 Task: Search one way flight ticket for 1 adult, 5 children, 2 infants in seat and 1 infant on lap in first from Wrangell: Wrangell Airport (also See Wrangell Seaplane Base) to Gillette: Gillette Campbell County Airport on 5-1-2023. Choice of flights is Royal air maroc. Number of bags: 7 checked bags. Price is upto 87000. Outbound departure time preference is 0:00. Return departure time preference is 0:00.
Action: Mouse moved to (211, 170)
Screenshot: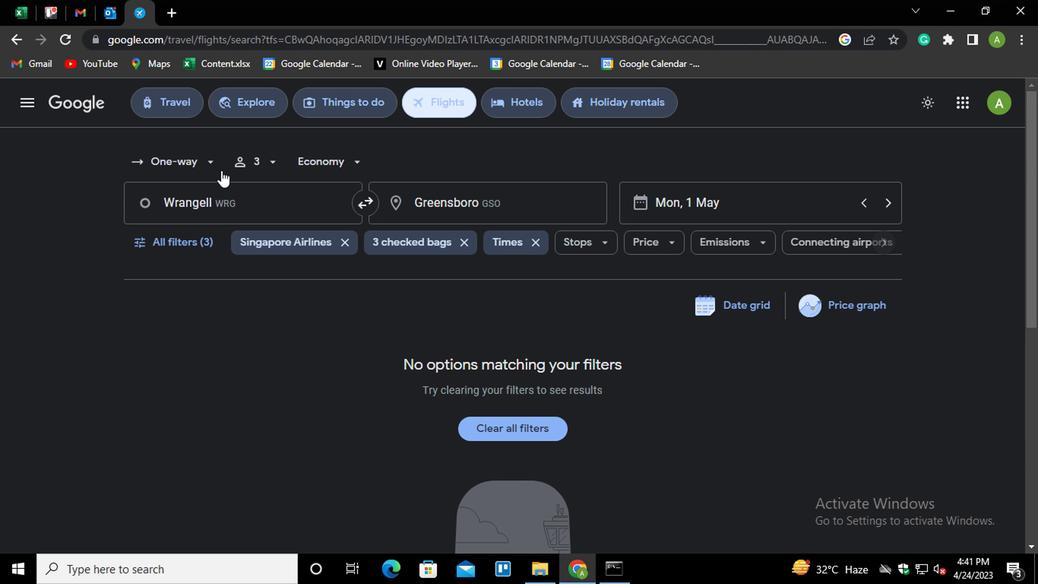
Action: Mouse pressed left at (211, 170)
Screenshot: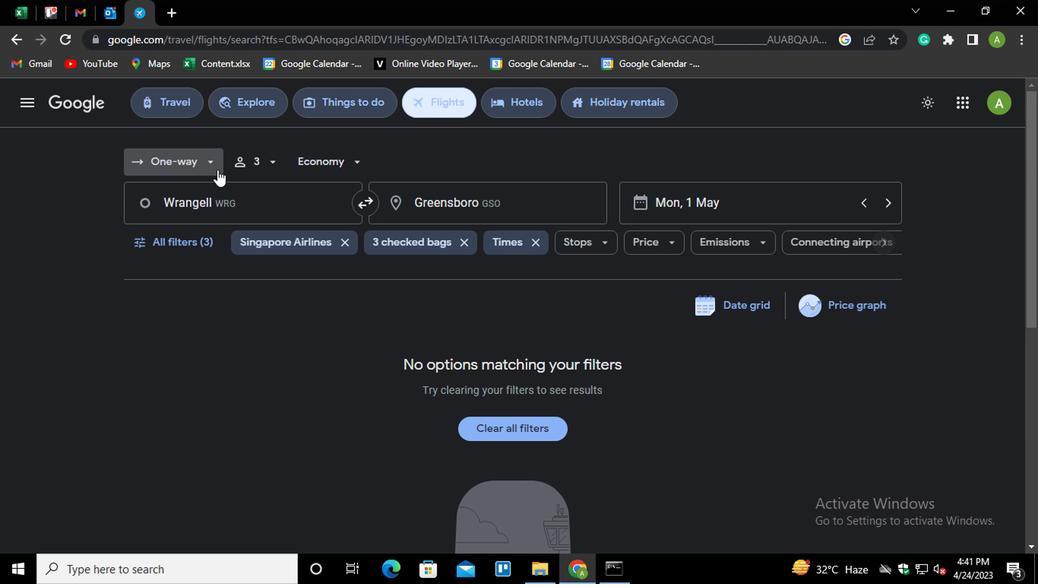 
Action: Mouse moved to (200, 224)
Screenshot: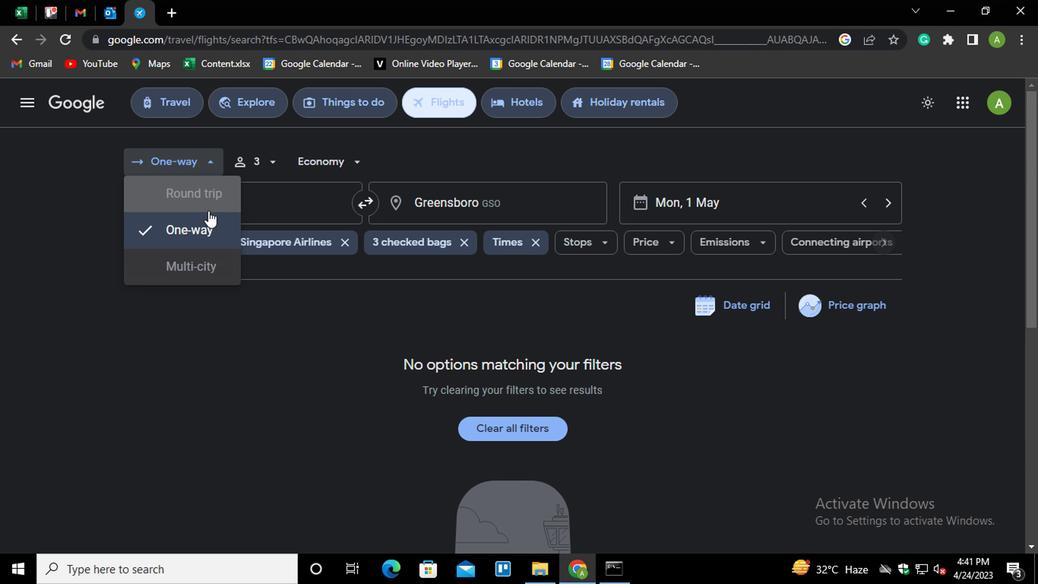 
Action: Mouse pressed left at (200, 224)
Screenshot: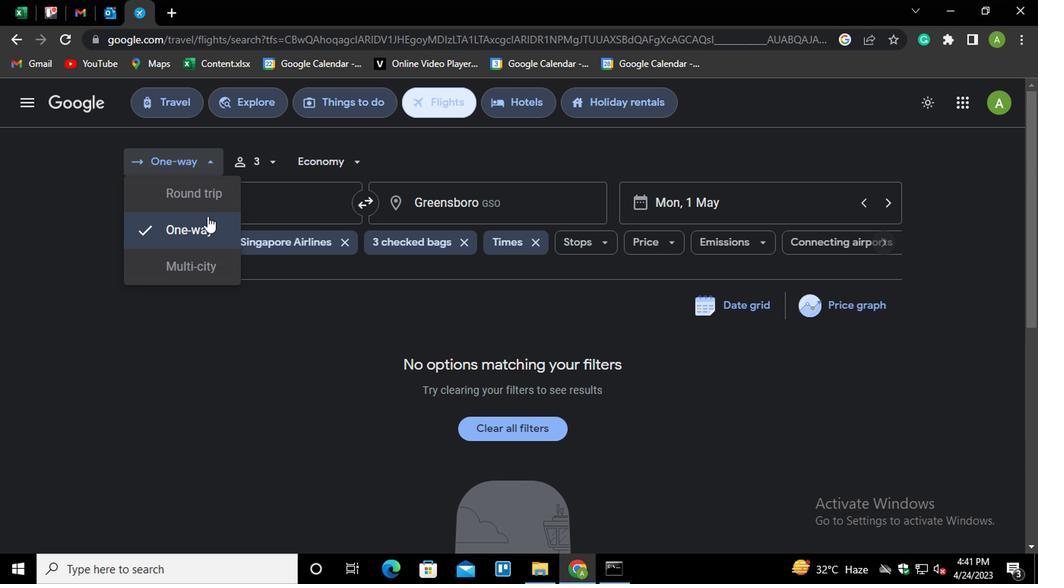
Action: Mouse moved to (245, 170)
Screenshot: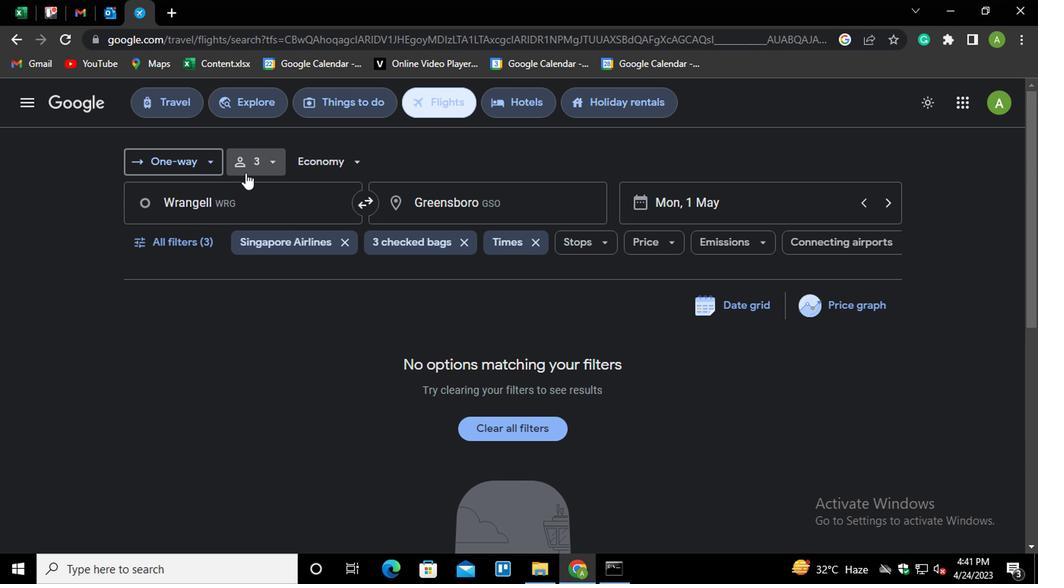 
Action: Mouse pressed left at (245, 170)
Screenshot: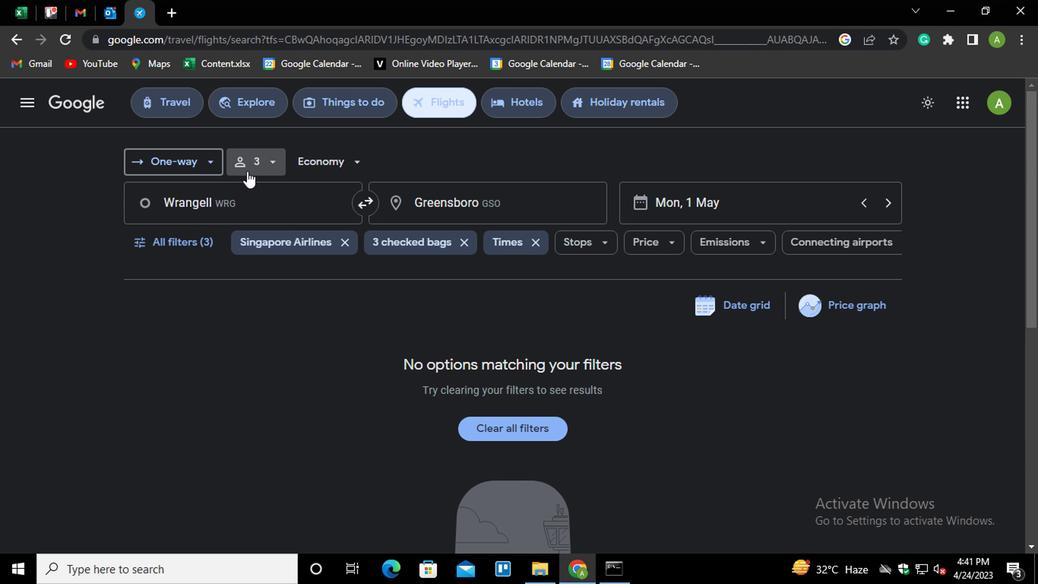 
Action: Mouse moved to (383, 237)
Screenshot: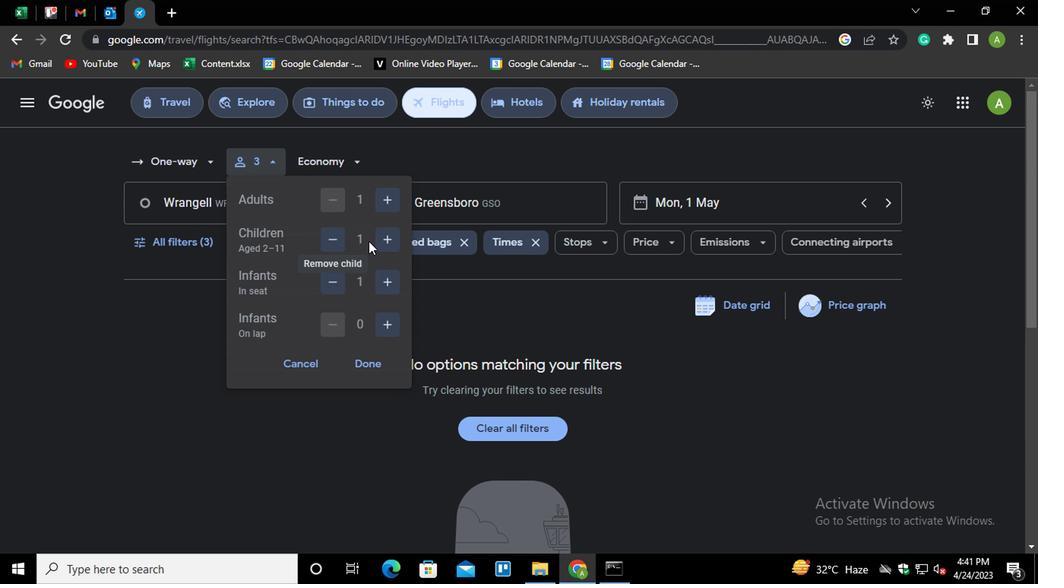 
Action: Mouse pressed left at (383, 237)
Screenshot: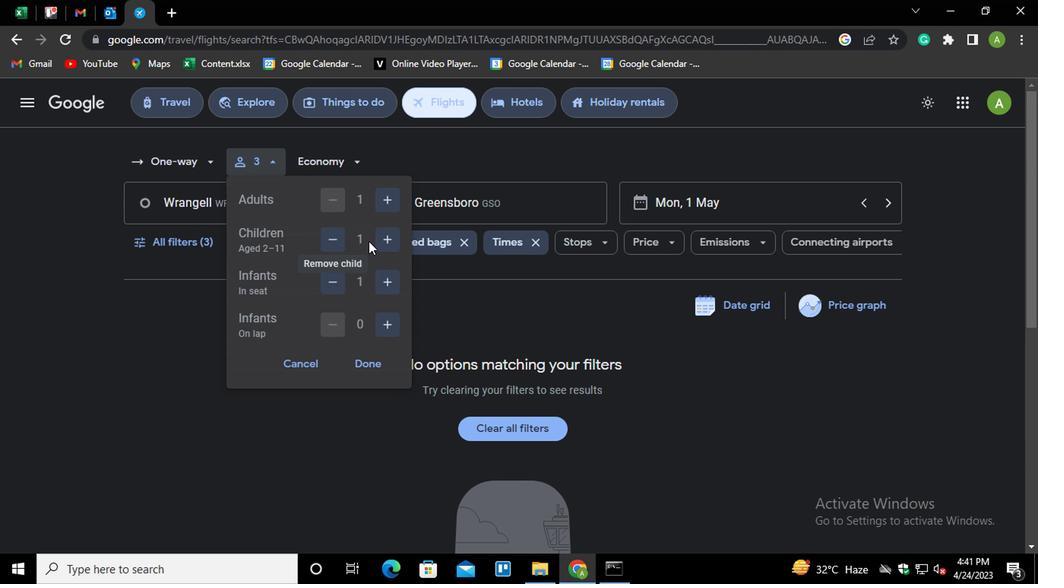 
Action: Mouse moved to (383, 237)
Screenshot: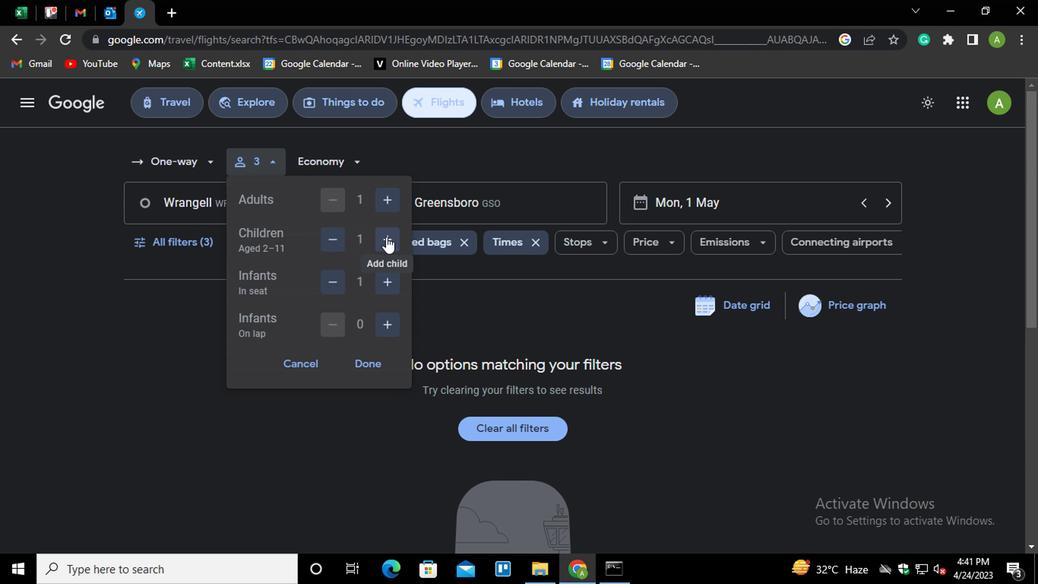 
Action: Mouse pressed left at (383, 237)
Screenshot: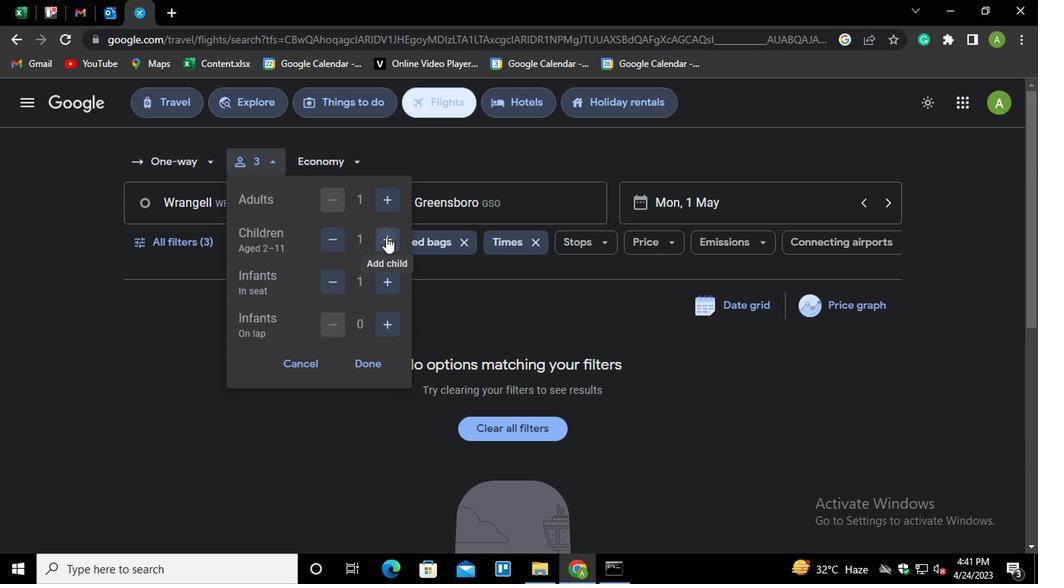 
Action: Mouse moved to (383, 238)
Screenshot: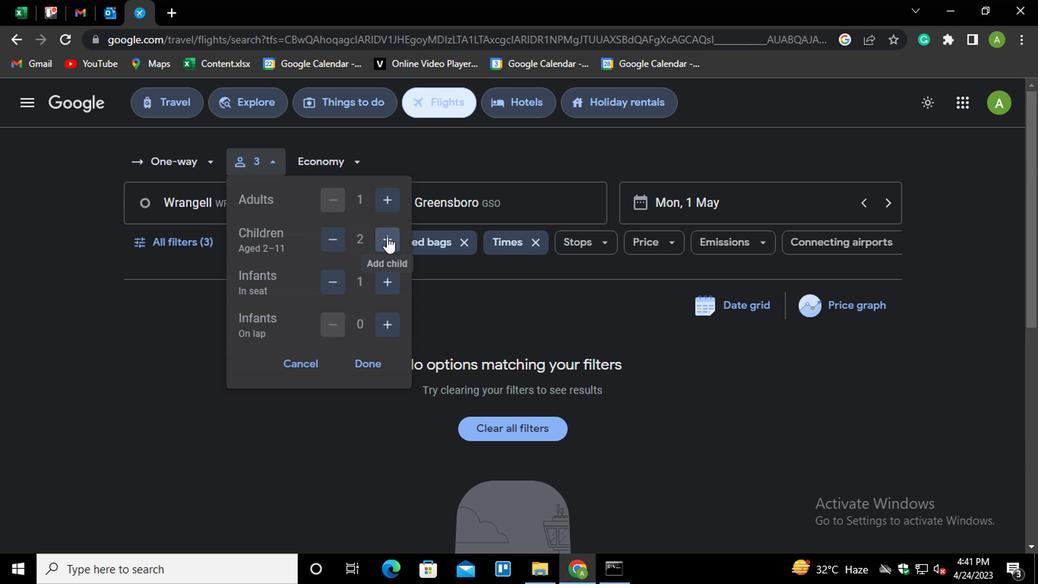 
Action: Mouse pressed left at (383, 238)
Screenshot: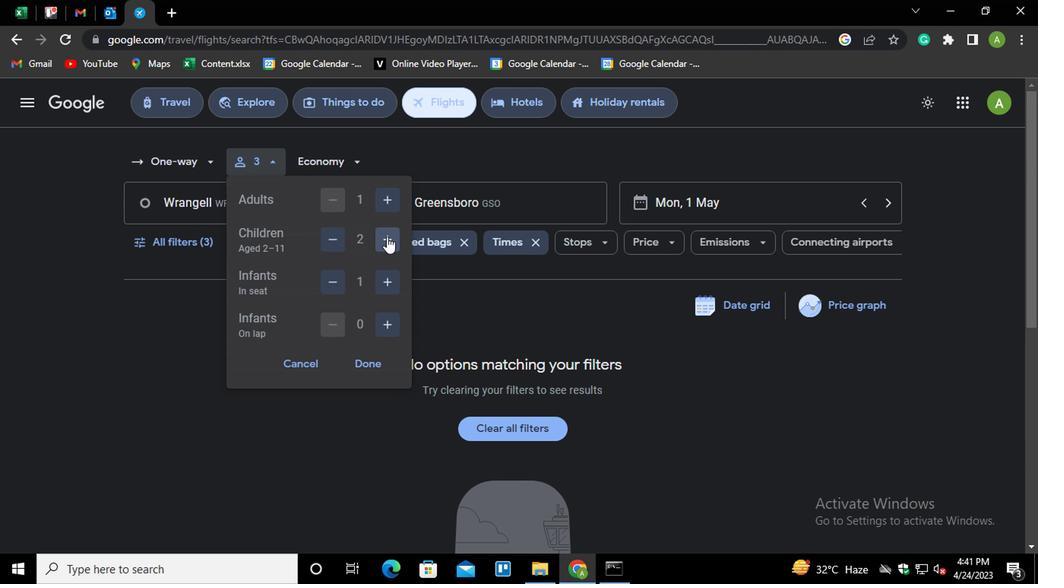 
Action: Mouse pressed left at (383, 238)
Screenshot: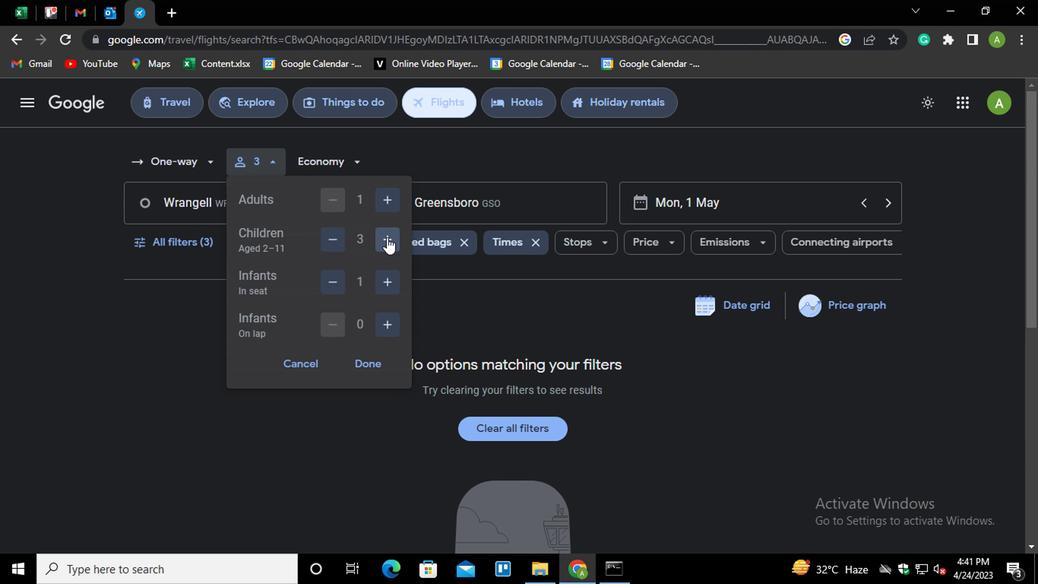 
Action: Mouse moved to (381, 286)
Screenshot: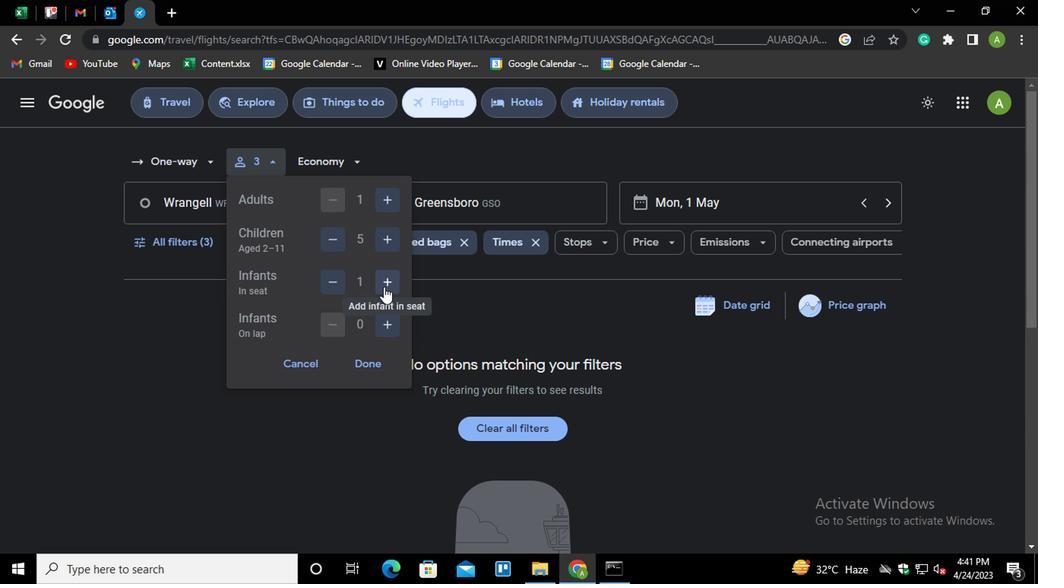 
Action: Mouse pressed left at (381, 286)
Screenshot: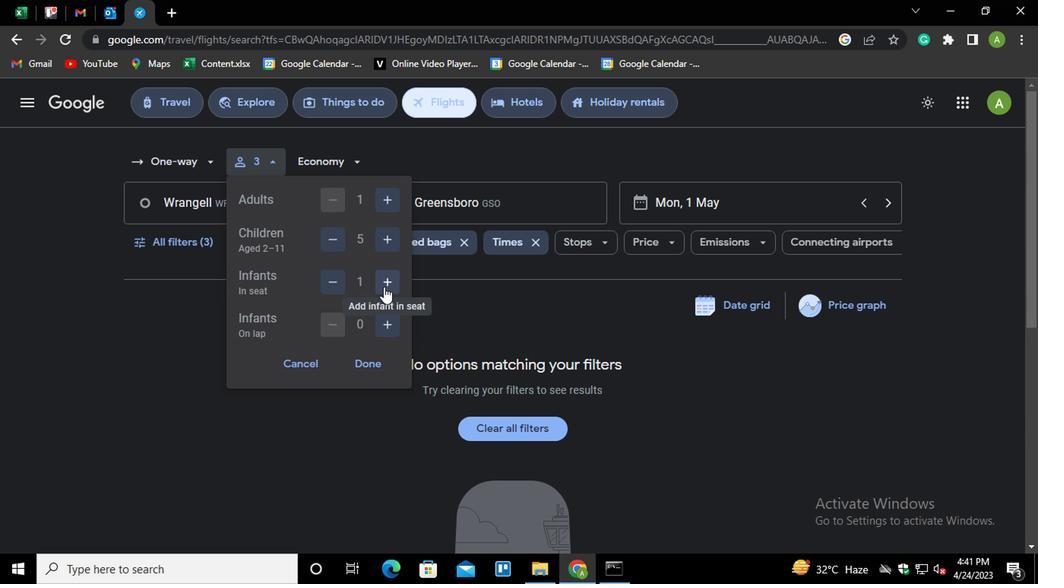 
Action: Mouse moved to (385, 320)
Screenshot: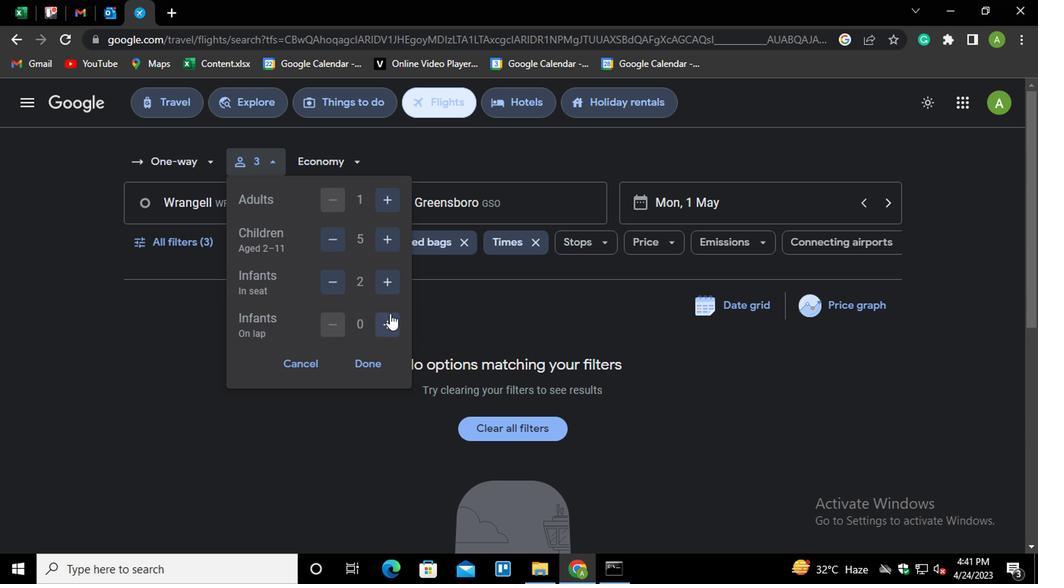 
Action: Mouse pressed left at (385, 320)
Screenshot: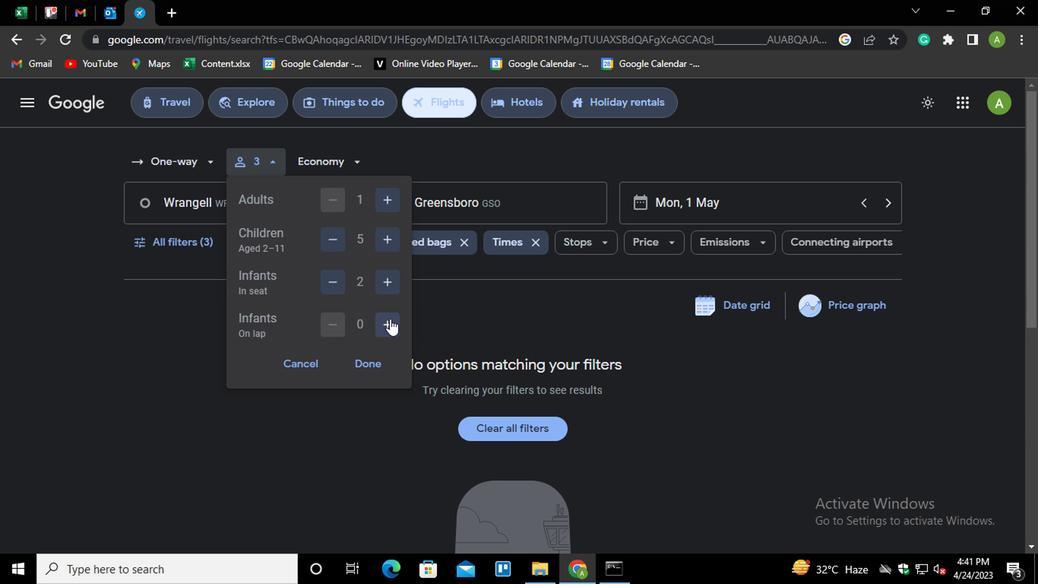 
Action: Mouse moved to (333, 330)
Screenshot: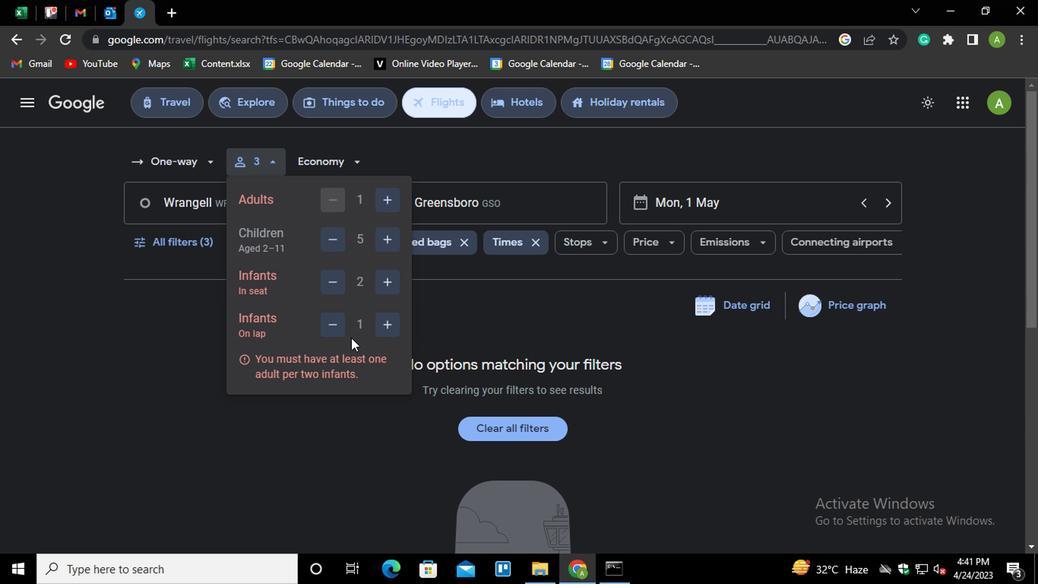 
Action: Mouse pressed left at (333, 330)
Screenshot: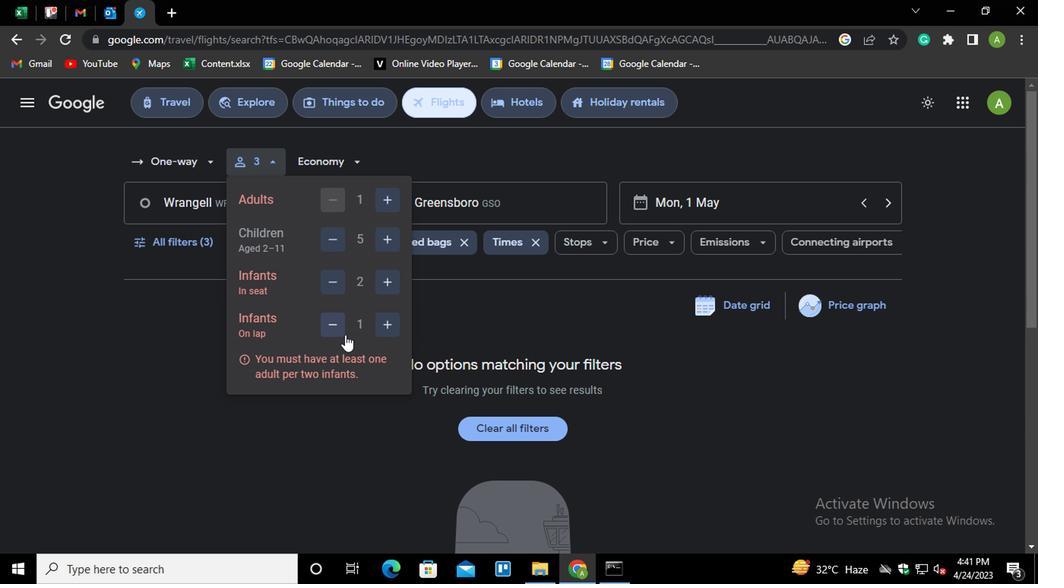 
Action: Mouse moved to (365, 356)
Screenshot: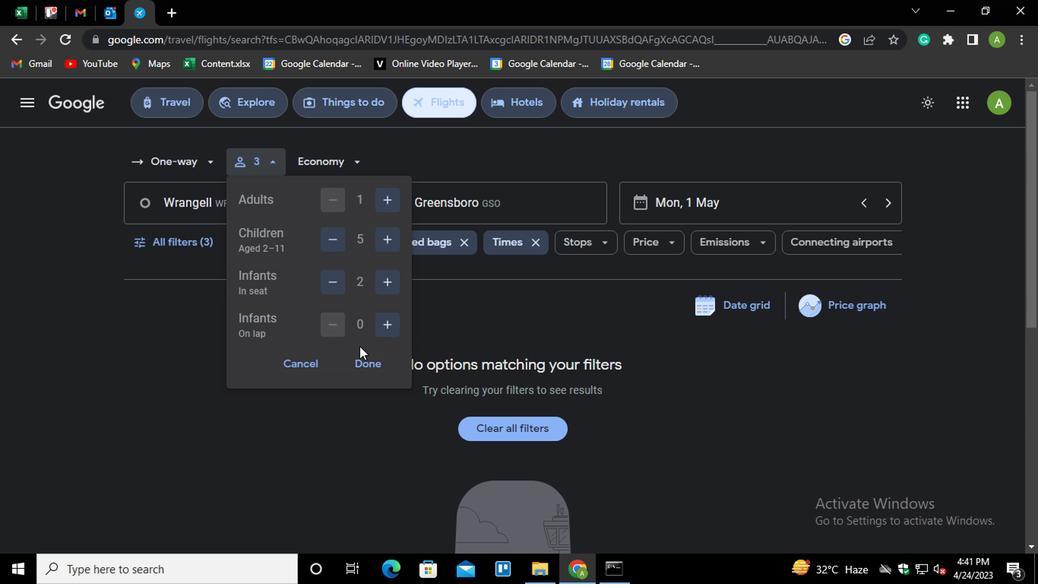 
Action: Mouse pressed left at (365, 356)
Screenshot: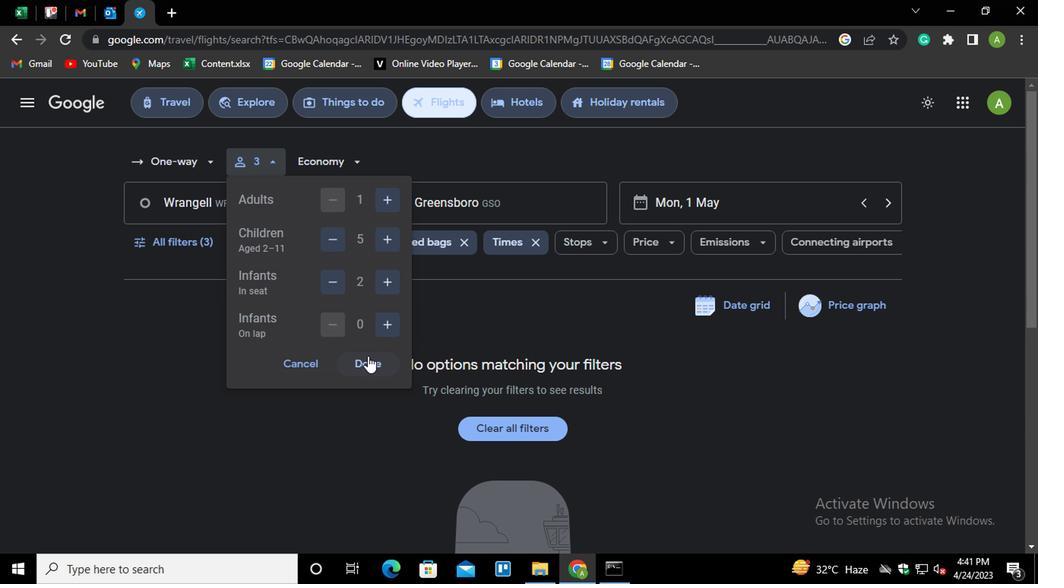 
Action: Mouse moved to (494, 203)
Screenshot: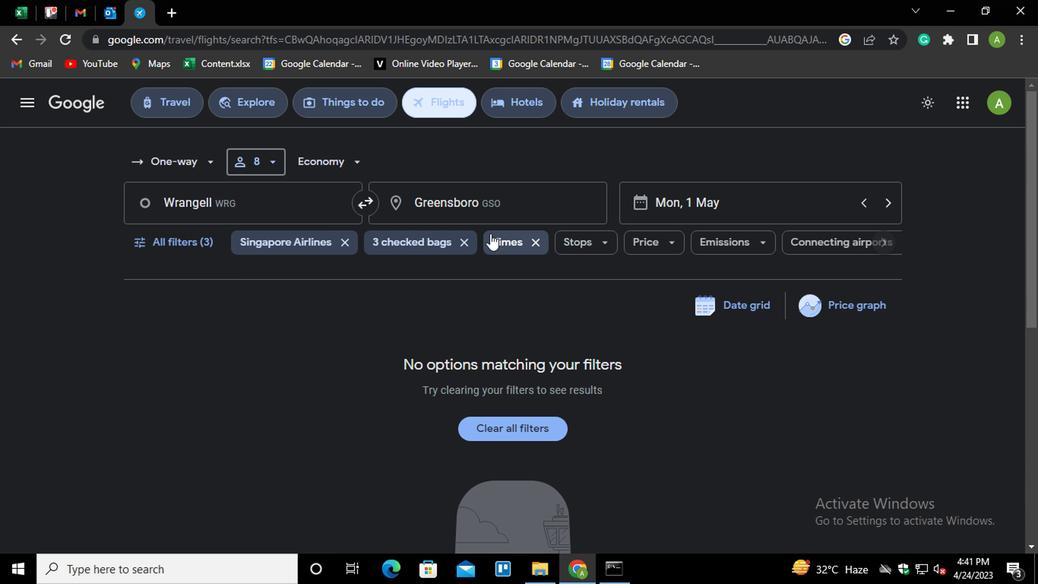 
Action: Mouse pressed left at (494, 203)
Screenshot: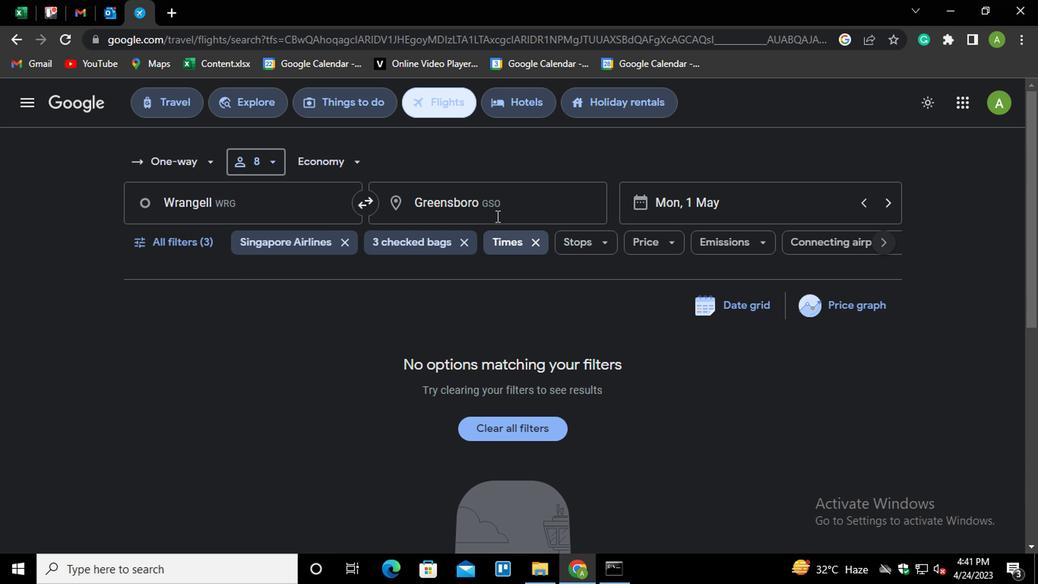 
Action: Key pressed <Key.shift_r><Key.shift_r><Key.shift_r><Key.shift_r><Key.shift_r>Gillette<Key.down><Key.enter>
Screenshot: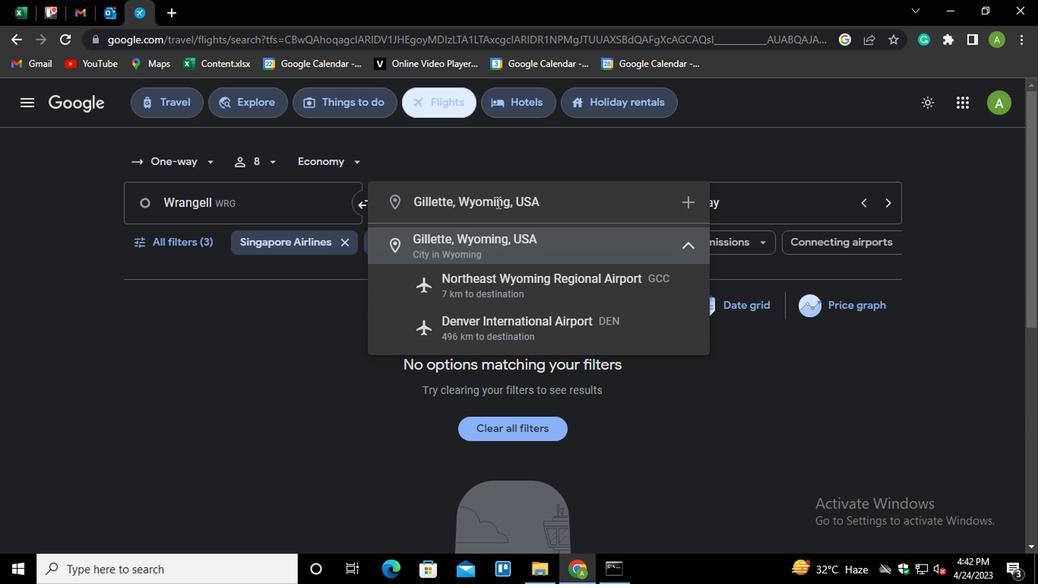
Action: Mouse moved to (169, 243)
Screenshot: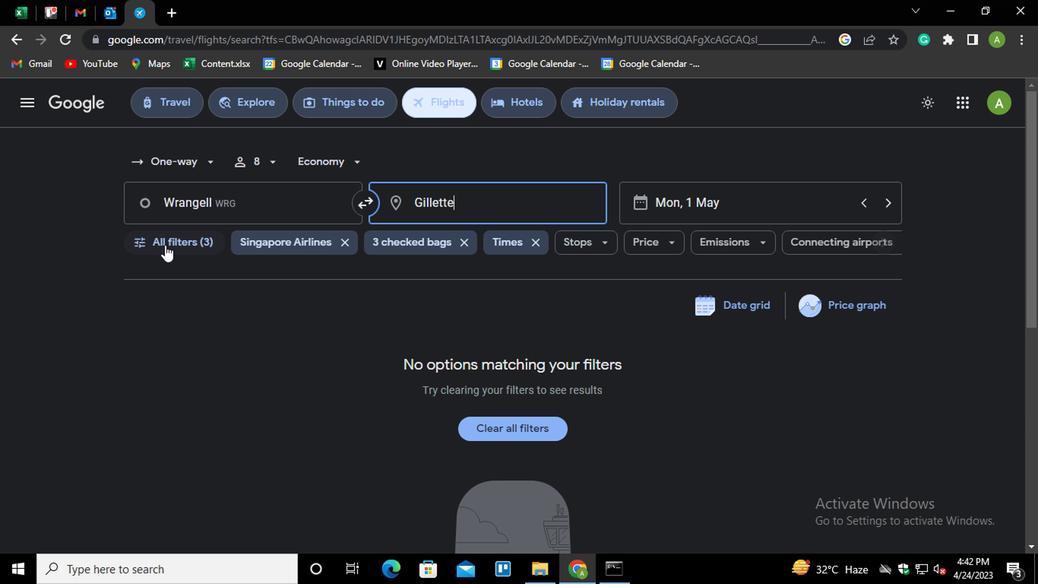 
Action: Mouse pressed left at (169, 243)
Screenshot: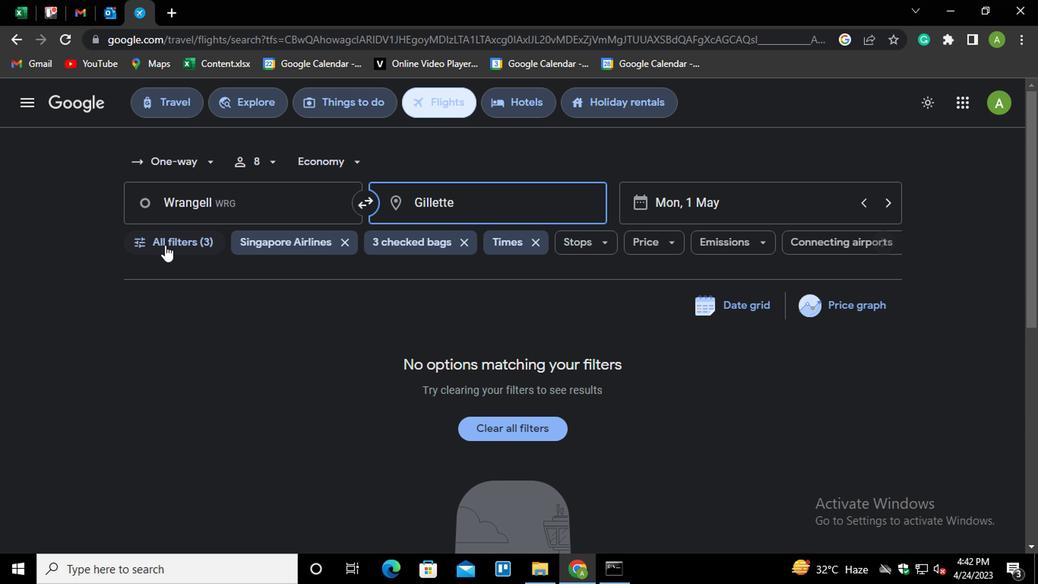 
Action: Mouse moved to (339, 543)
Screenshot: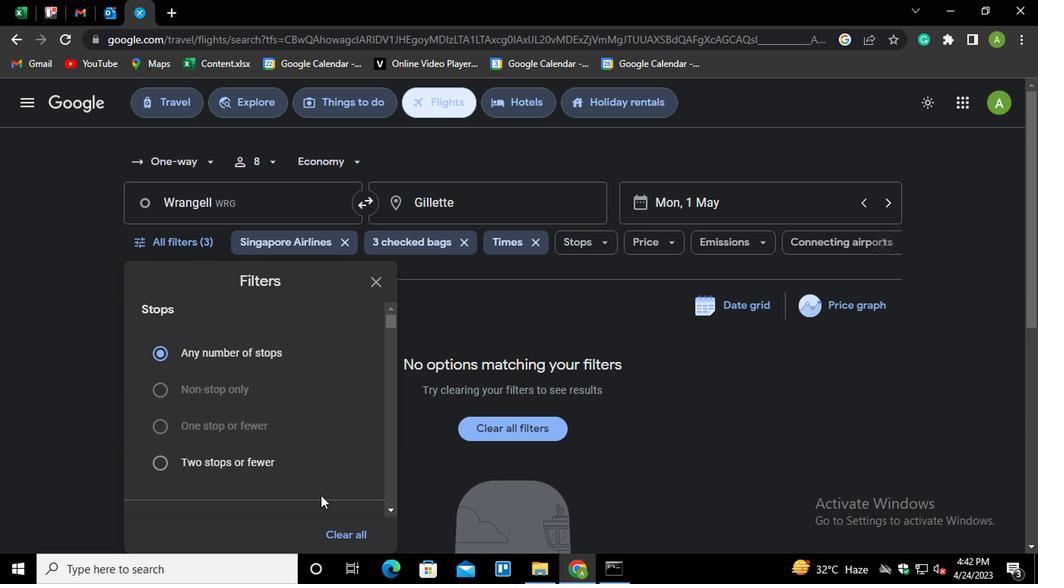 
Action: Mouse pressed left at (339, 543)
Screenshot: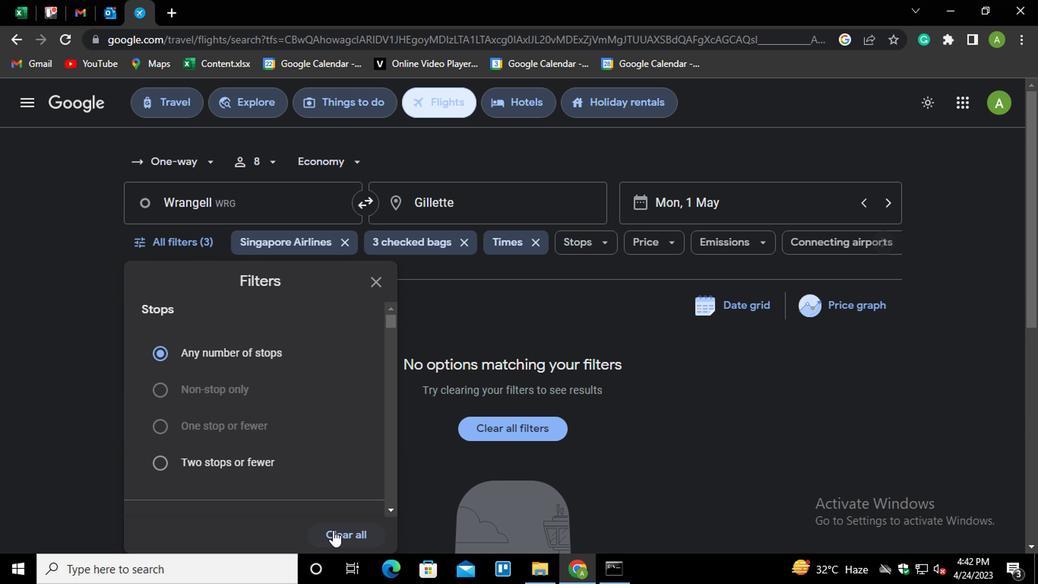 
Action: Mouse moved to (274, 351)
Screenshot: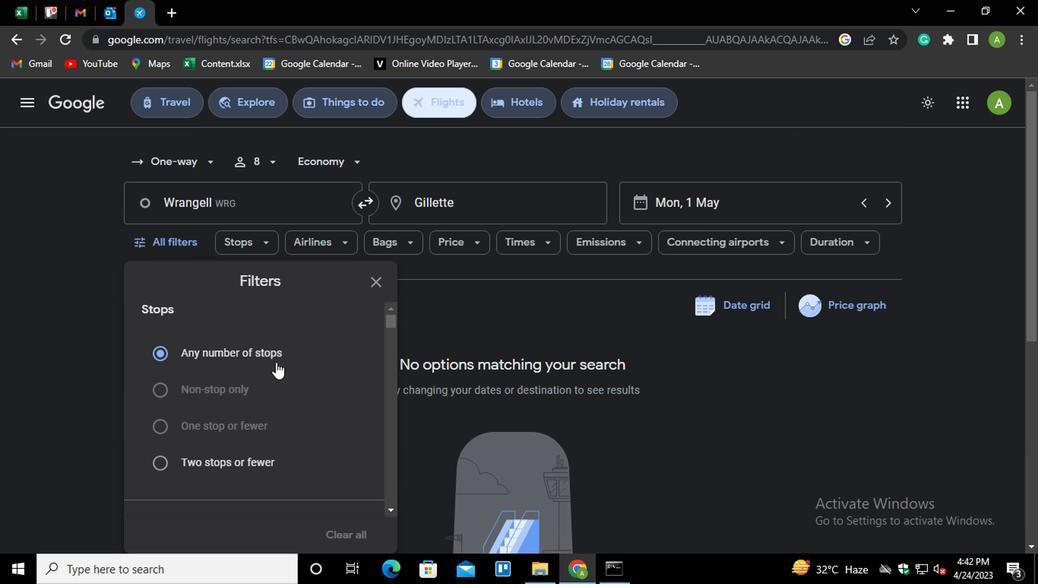 
Action: Mouse scrolled (274, 350) with delta (0, 0)
Screenshot: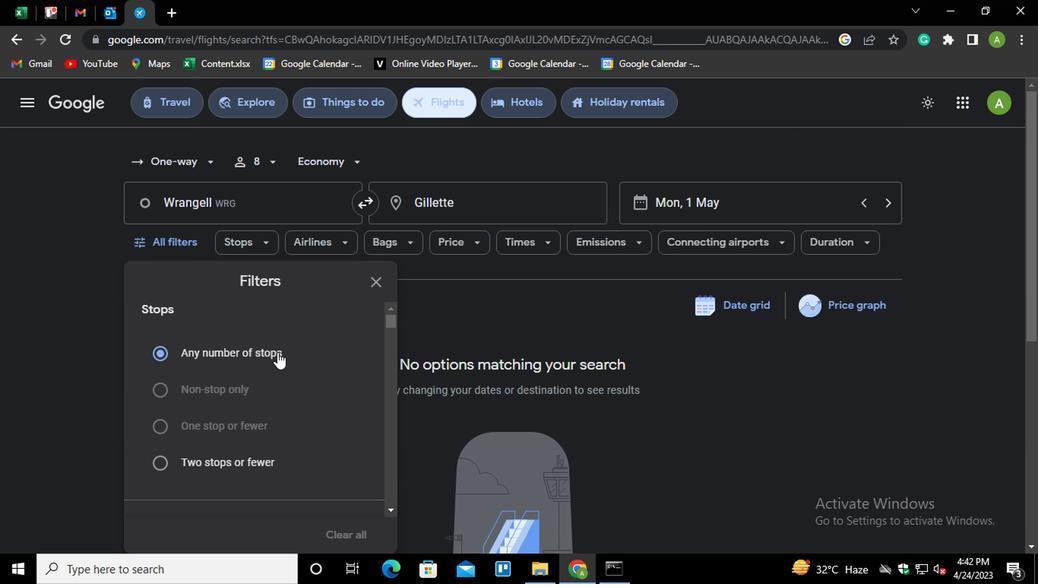 
Action: Mouse scrolled (274, 350) with delta (0, 0)
Screenshot: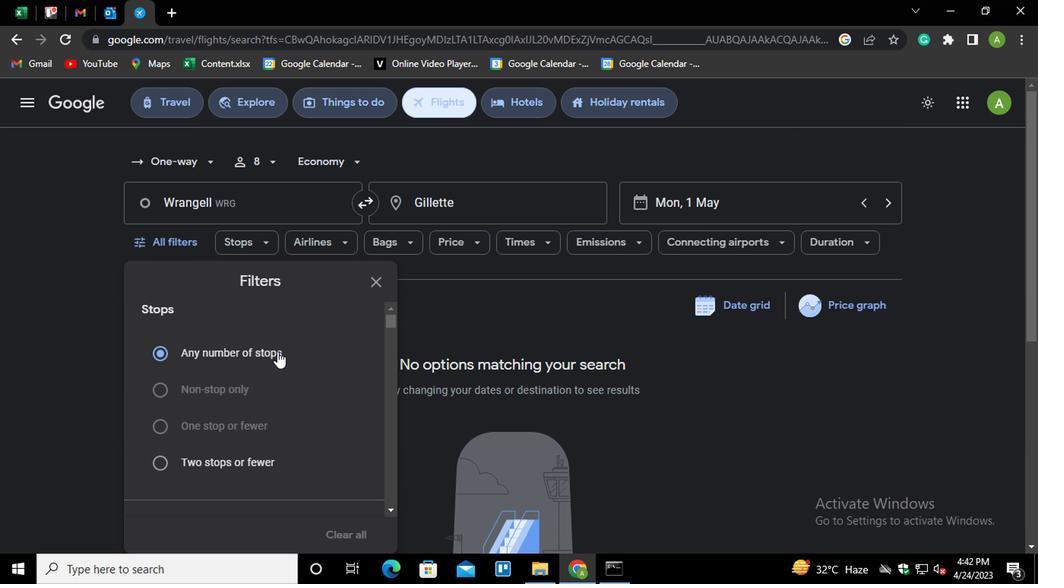 
Action: Mouse scrolled (274, 350) with delta (0, 0)
Screenshot: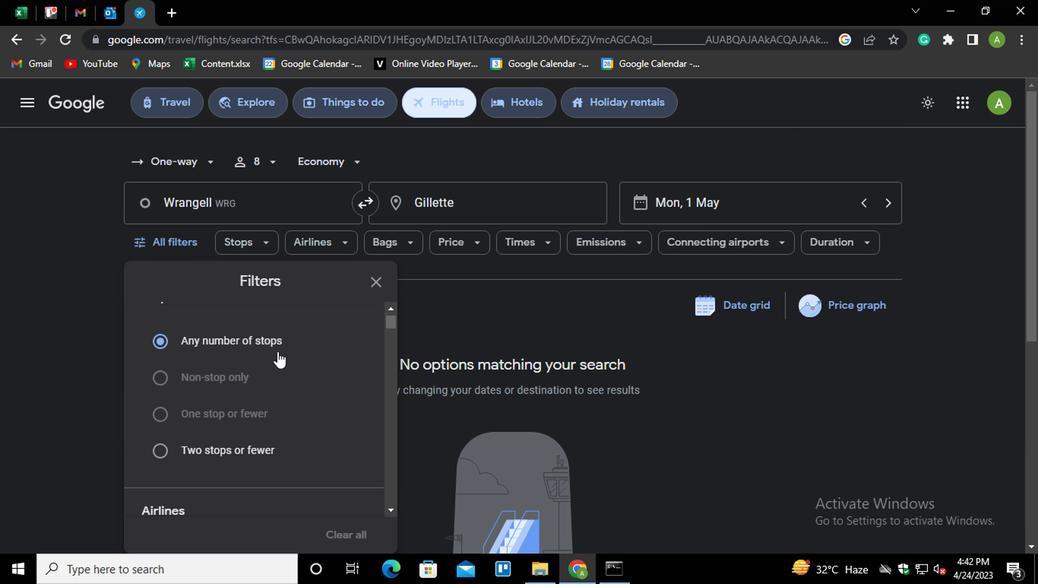 
Action: Mouse scrolled (274, 350) with delta (0, 0)
Screenshot: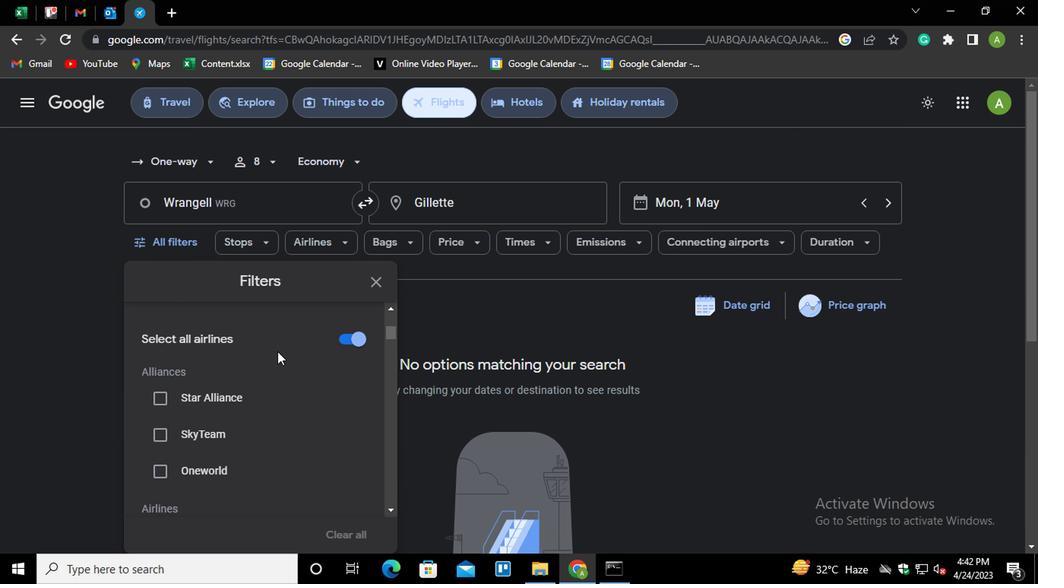 
Action: Mouse moved to (325, 354)
Screenshot: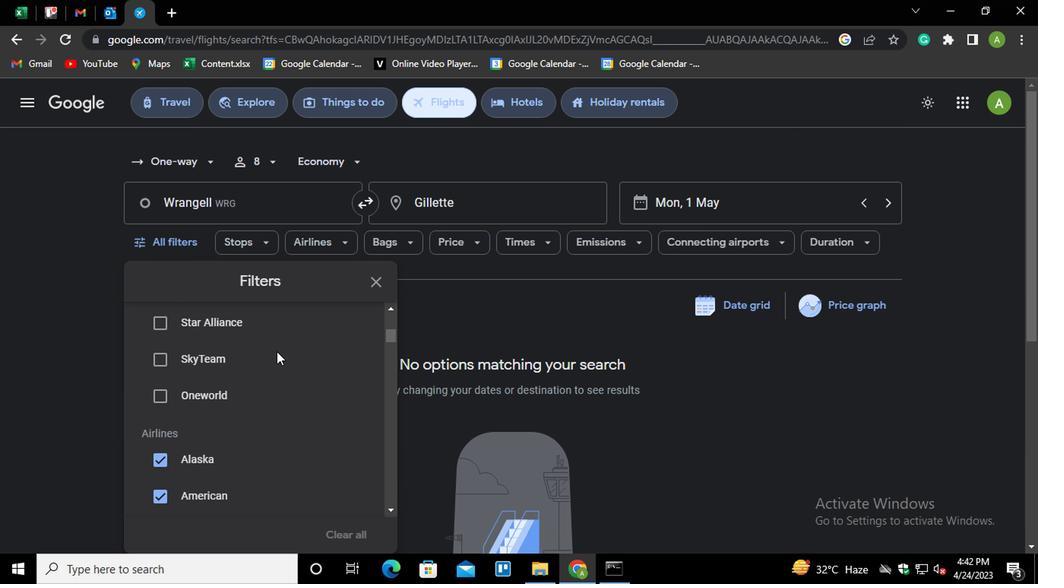 
Action: Mouse scrolled (325, 354) with delta (0, 0)
Screenshot: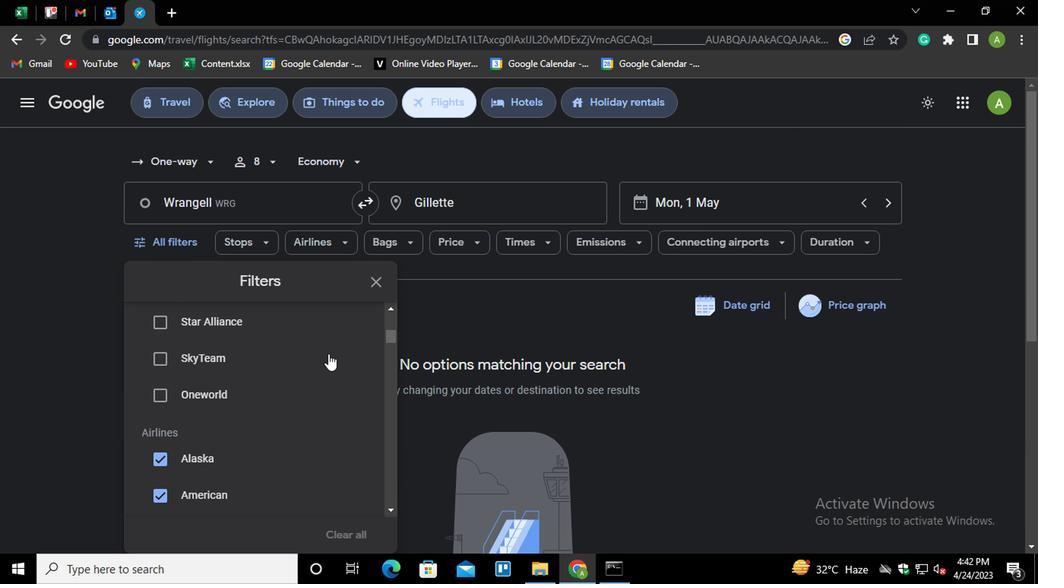 
Action: Mouse moved to (349, 340)
Screenshot: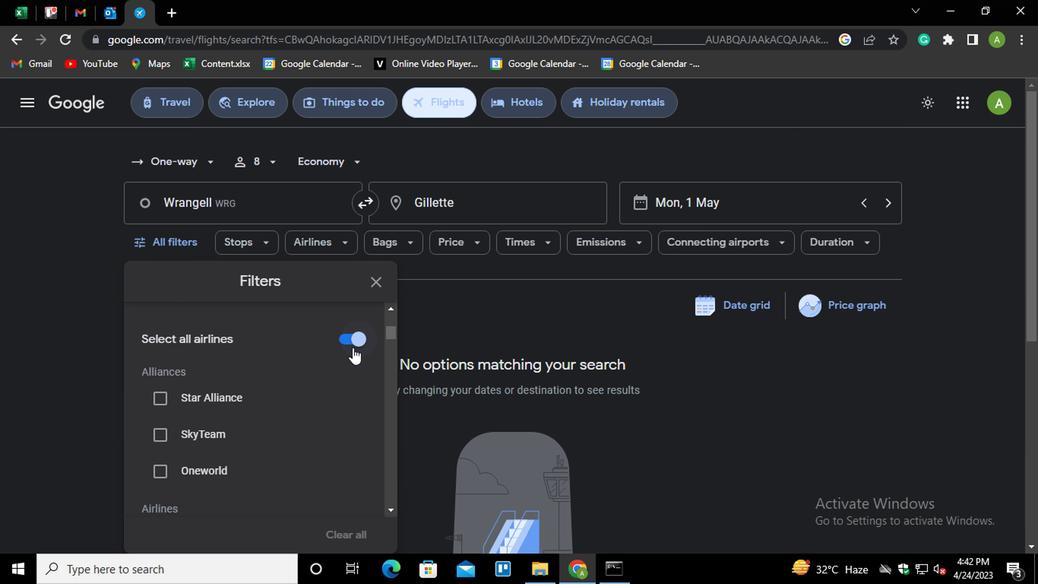 
Action: Mouse pressed left at (349, 340)
Screenshot: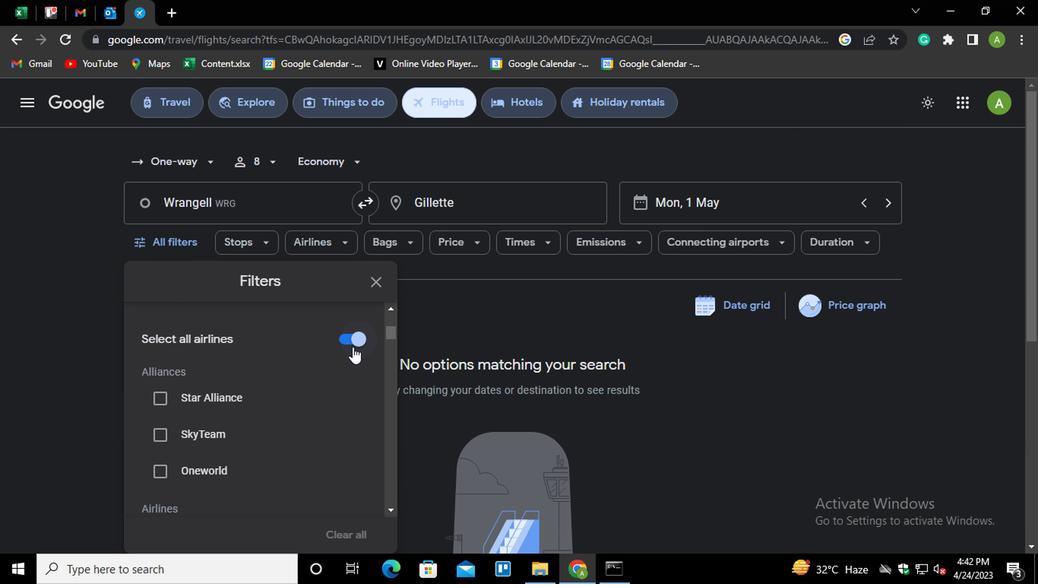 
Action: Mouse moved to (322, 394)
Screenshot: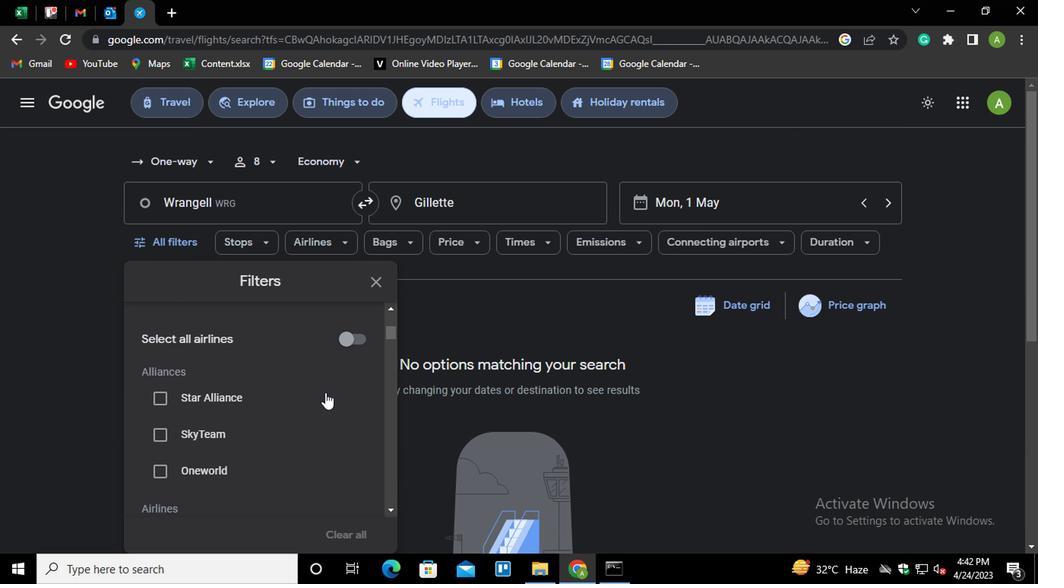 
Action: Mouse scrolled (322, 393) with delta (0, -1)
Screenshot: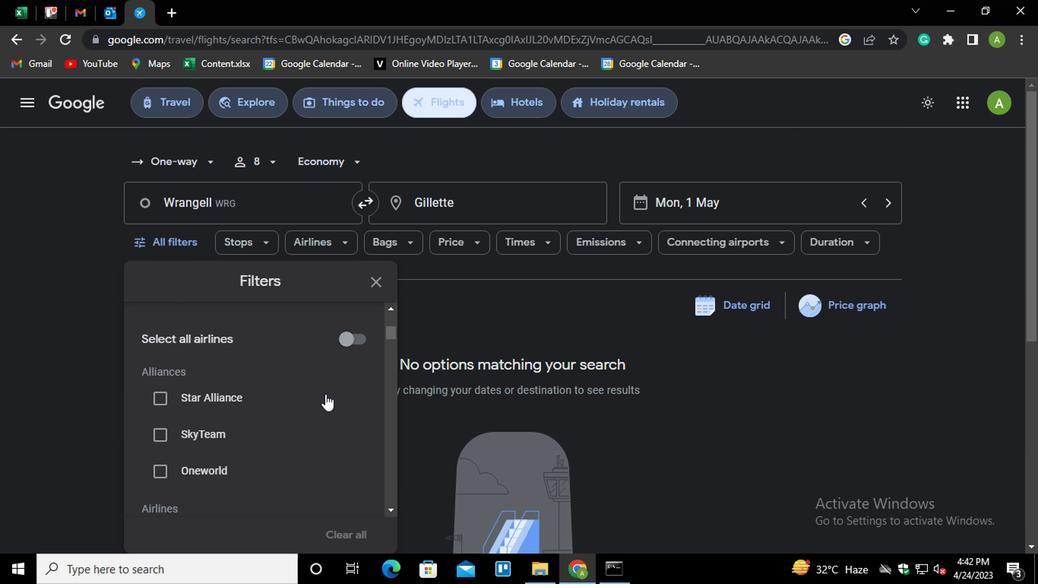 
Action: Mouse scrolled (322, 393) with delta (0, -1)
Screenshot: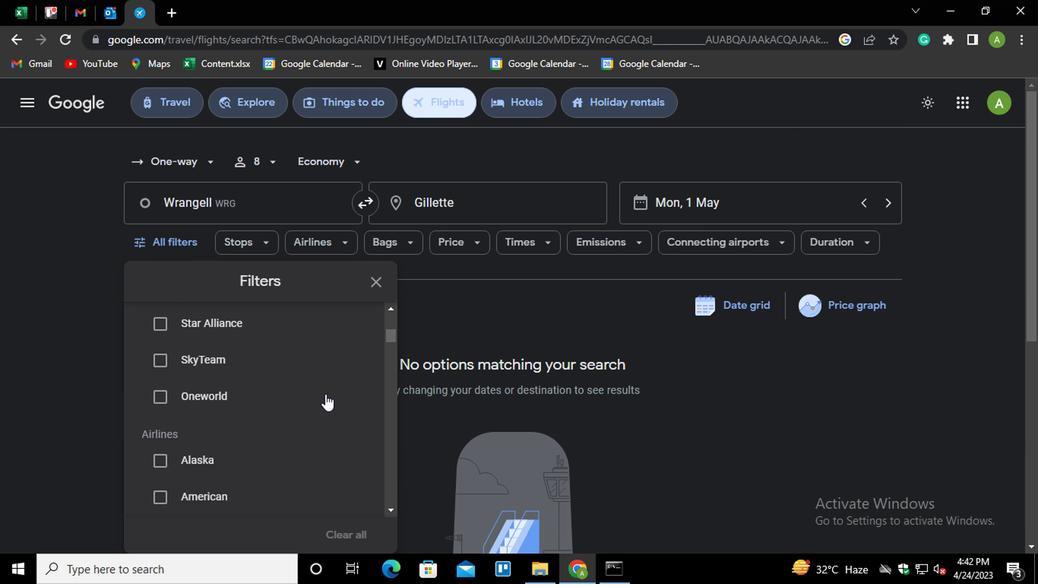 
Action: Mouse scrolled (322, 393) with delta (0, -1)
Screenshot: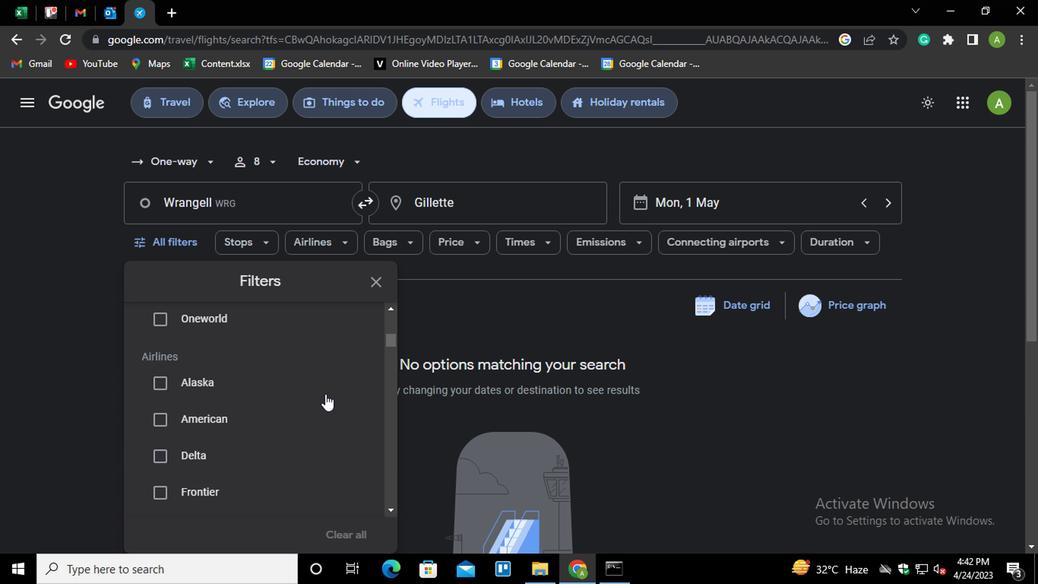 
Action: Mouse scrolled (322, 393) with delta (0, -1)
Screenshot: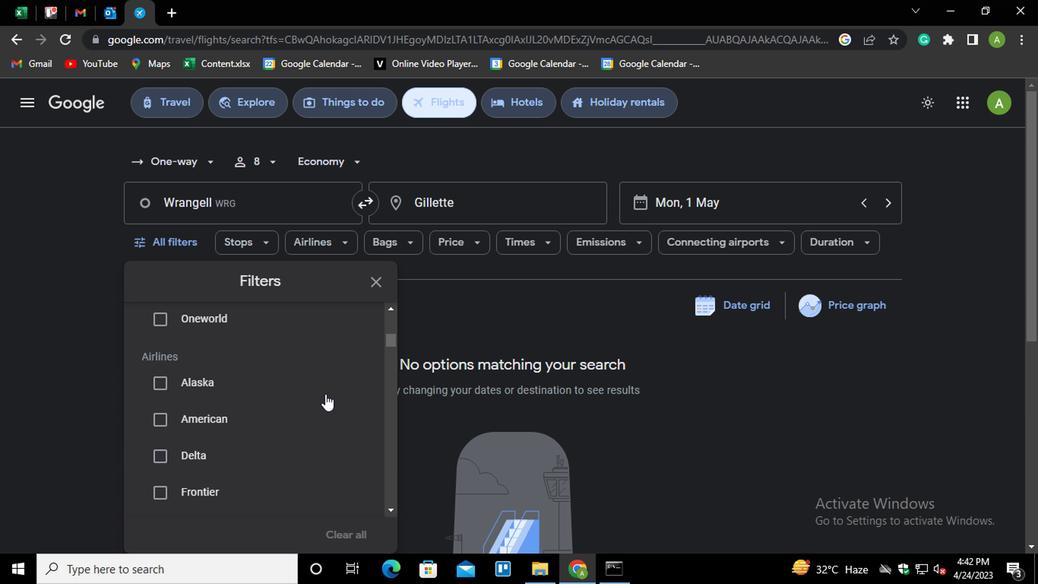 
Action: Mouse scrolled (322, 393) with delta (0, -1)
Screenshot: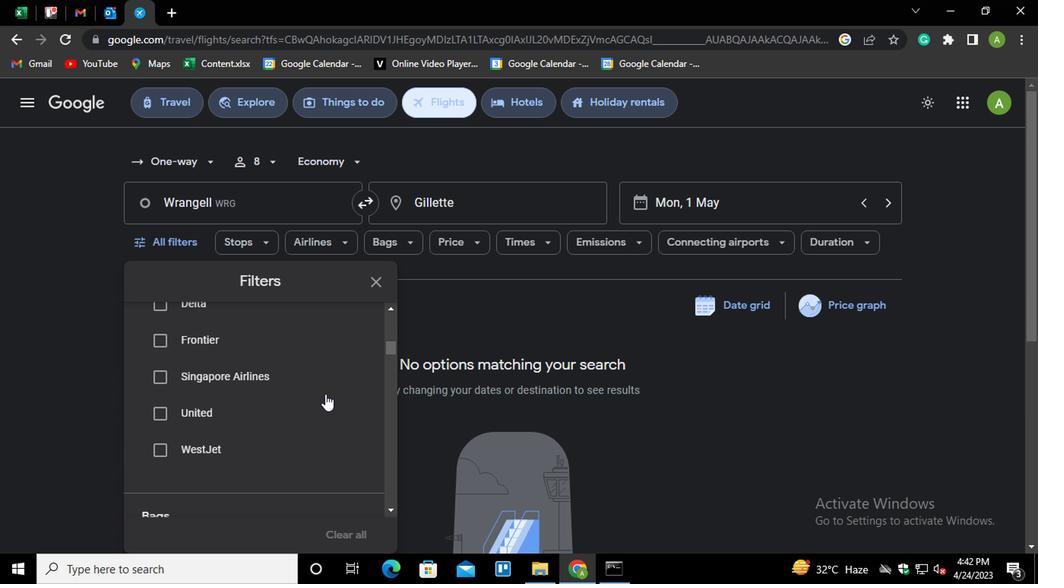 
Action: Mouse scrolled (322, 393) with delta (0, -1)
Screenshot: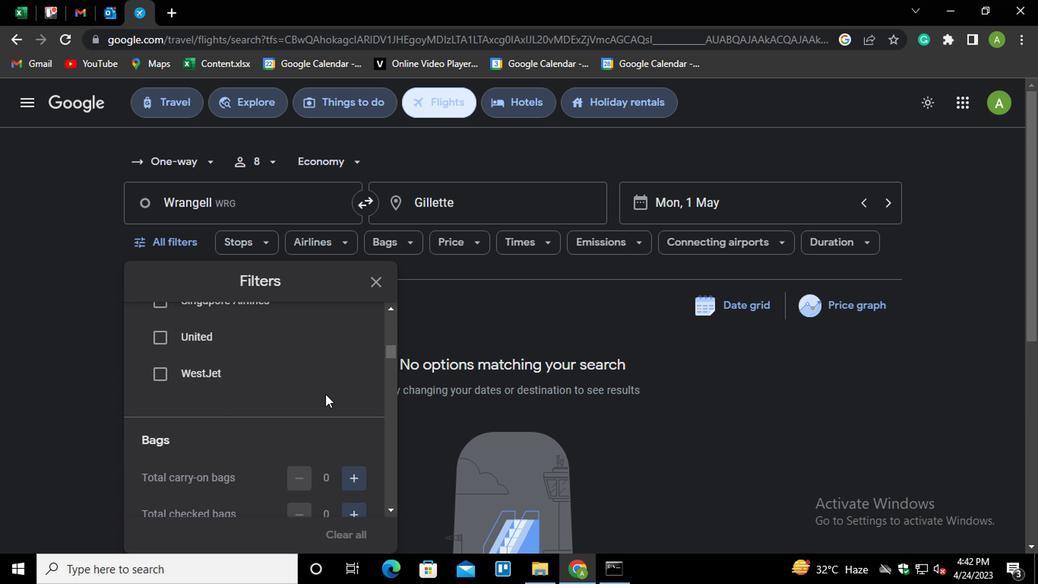 
Action: Mouse scrolled (322, 393) with delta (0, -1)
Screenshot: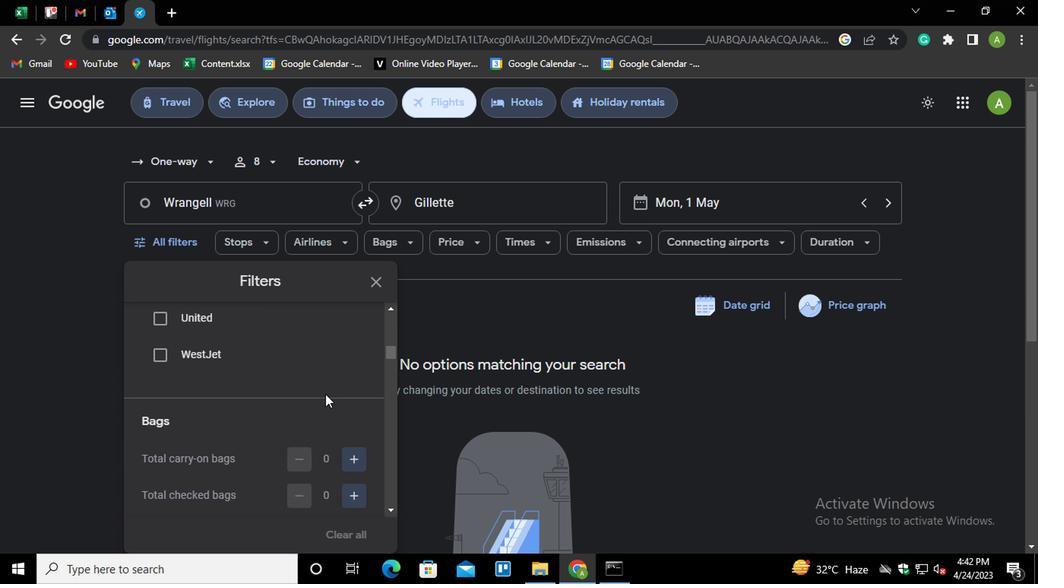 
Action: Mouse moved to (345, 362)
Screenshot: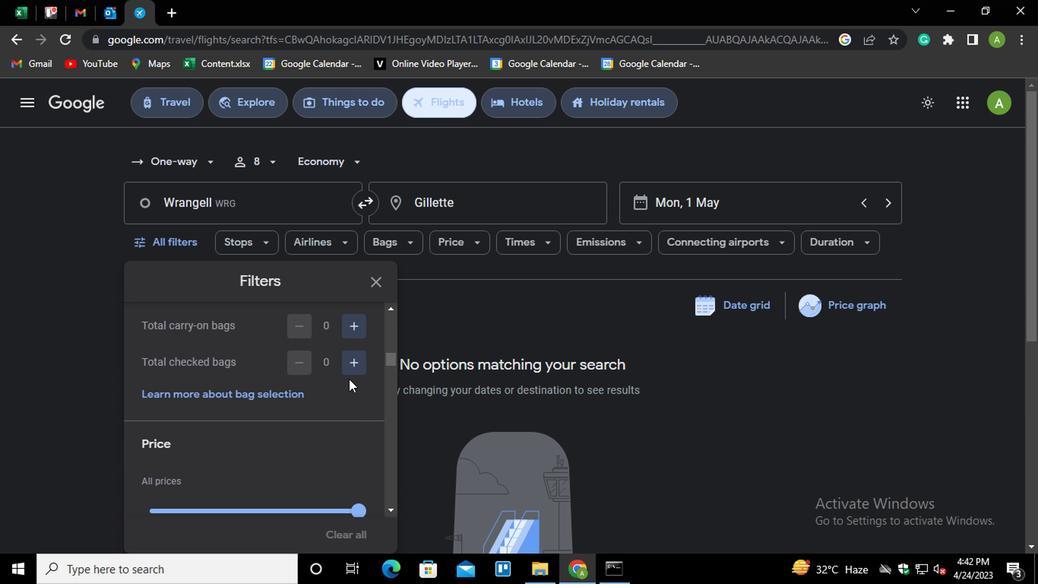 
Action: Mouse pressed left at (345, 362)
Screenshot: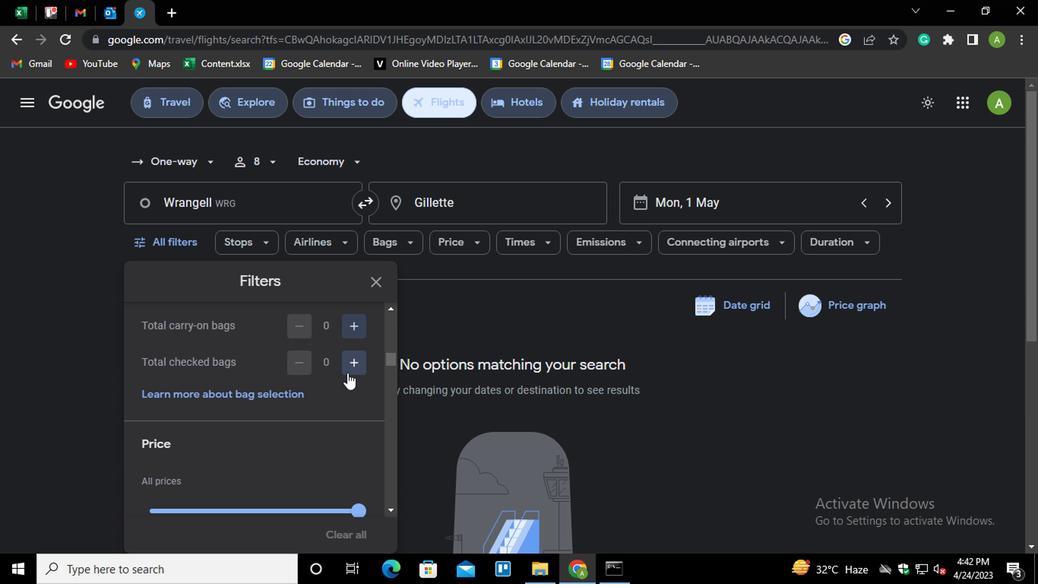
Action: Mouse pressed left at (345, 362)
Screenshot: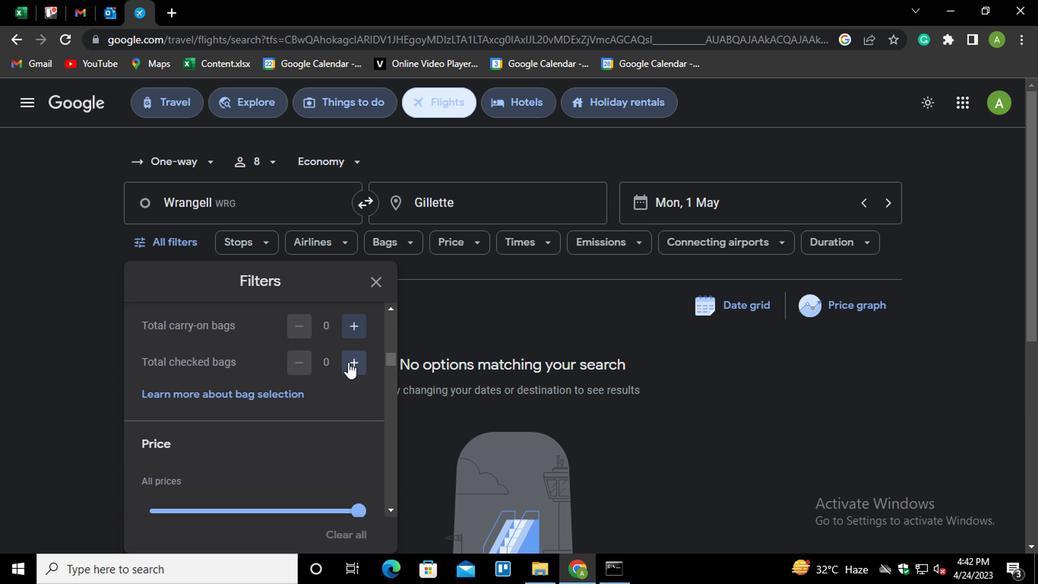 
Action: Mouse pressed left at (345, 362)
Screenshot: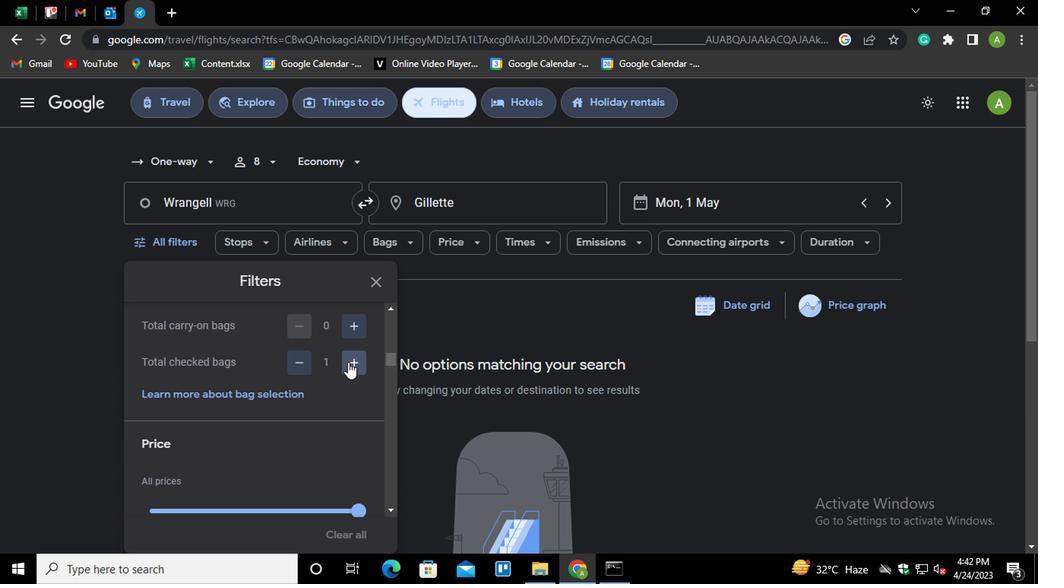 
Action: Mouse pressed left at (345, 362)
Screenshot: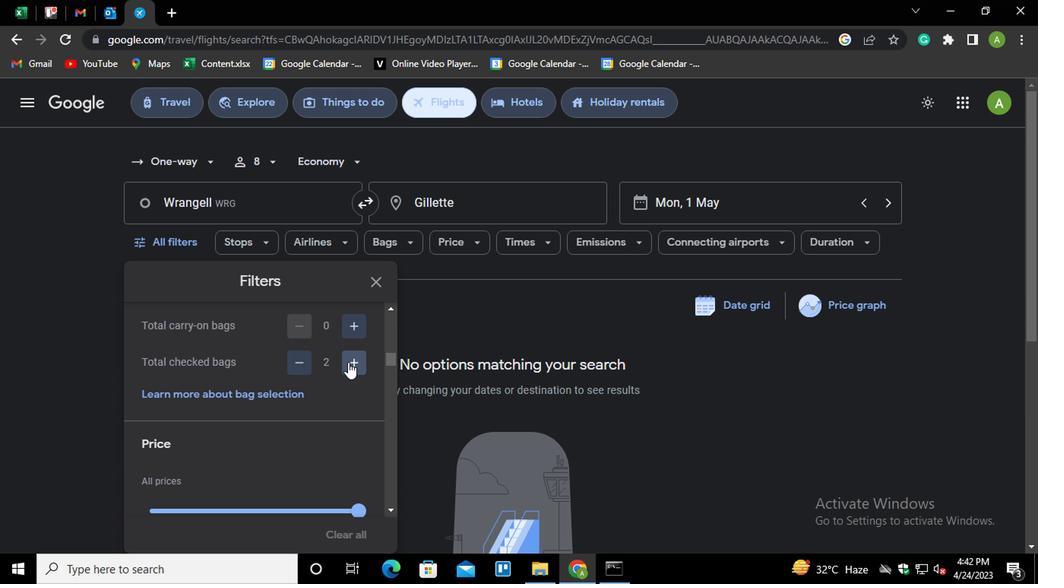 
Action: Mouse pressed left at (345, 362)
Screenshot: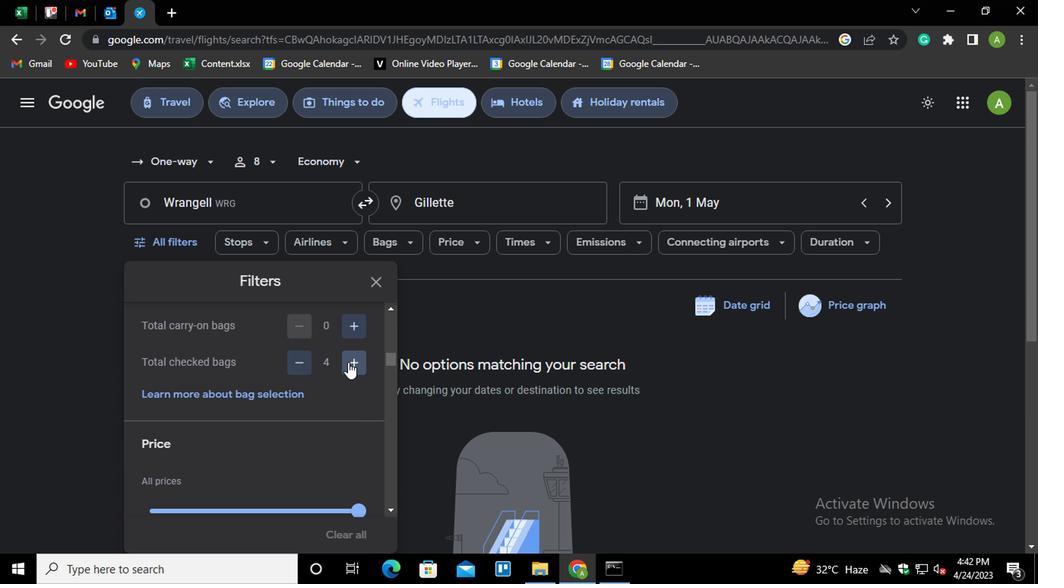 
Action: Mouse pressed left at (345, 362)
Screenshot: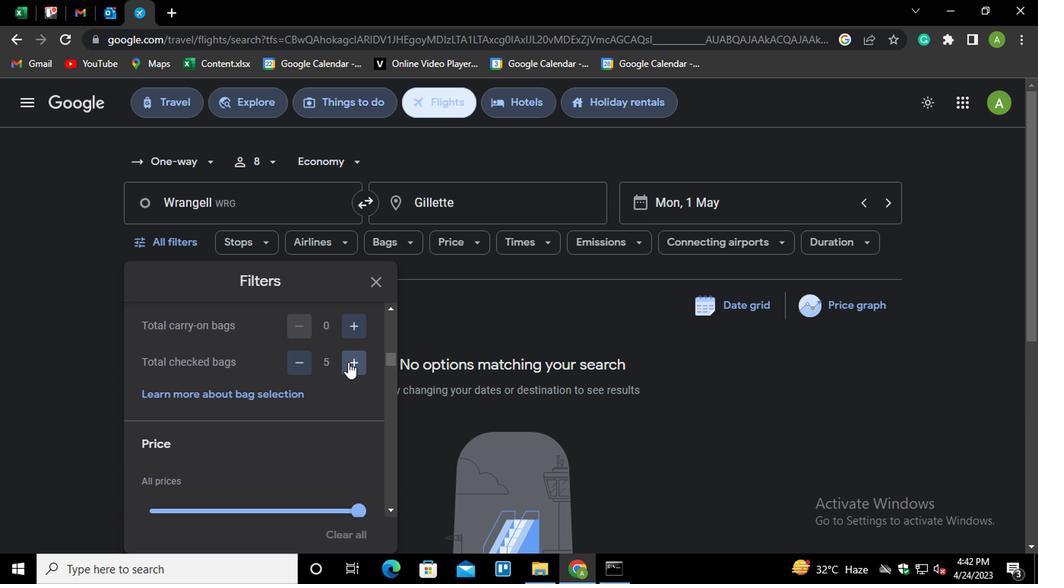 
Action: Mouse pressed left at (345, 362)
Screenshot: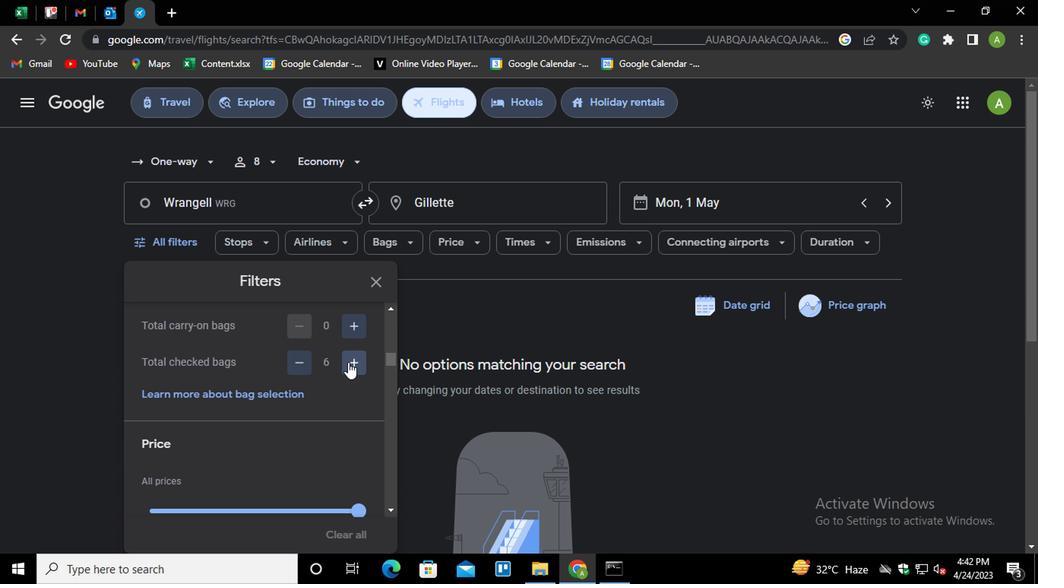 
Action: Mouse moved to (347, 389)
Screenshot: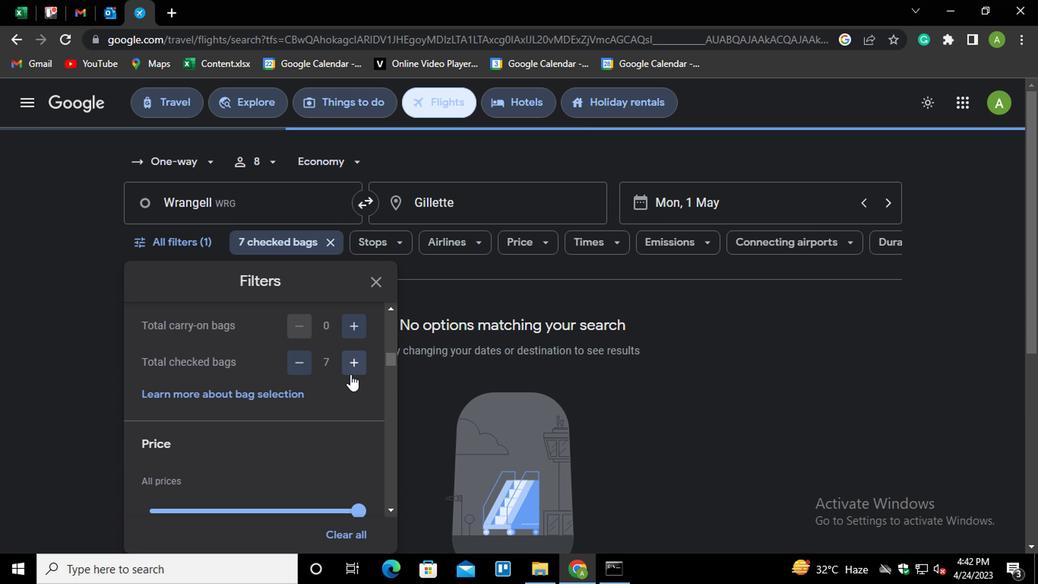 
Action: Mouse scrolled (347, 388) with delta (0, 0)
Screenshot: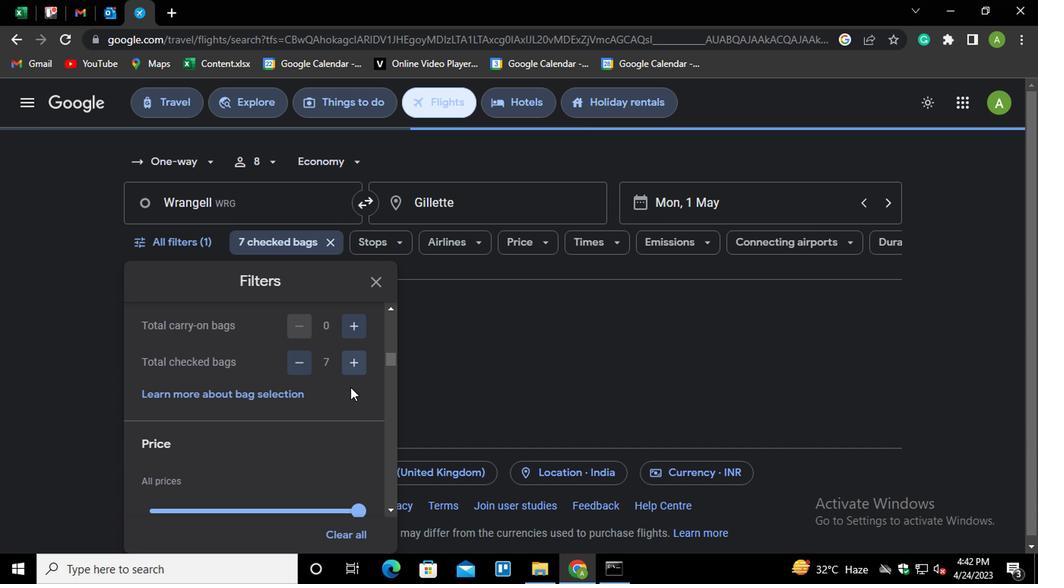 
Action: Mouse moved to (349, 432)
Screenshot: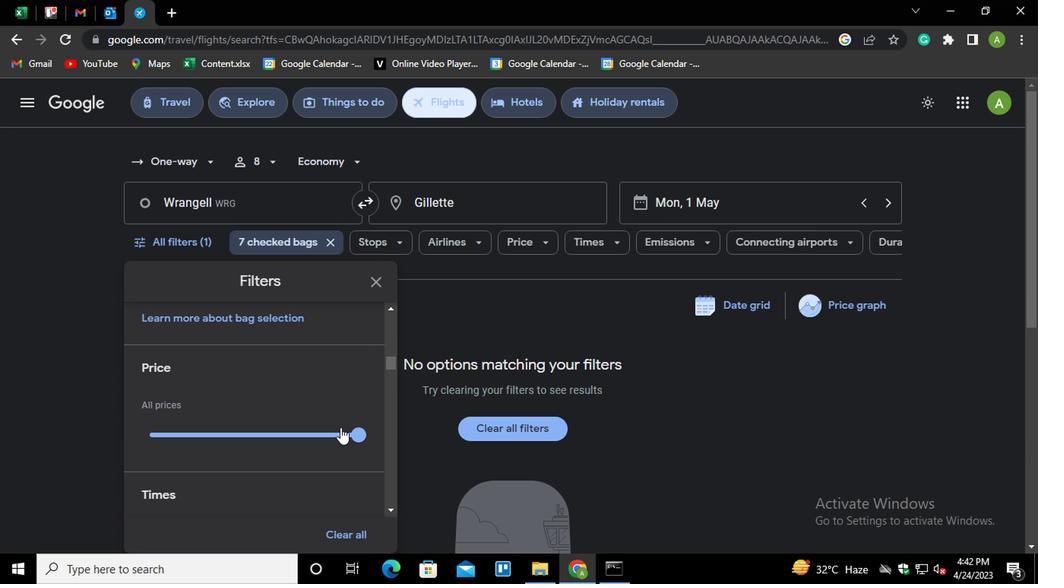 
Action: Mouse pressed left at (349, 432)
Screenshot: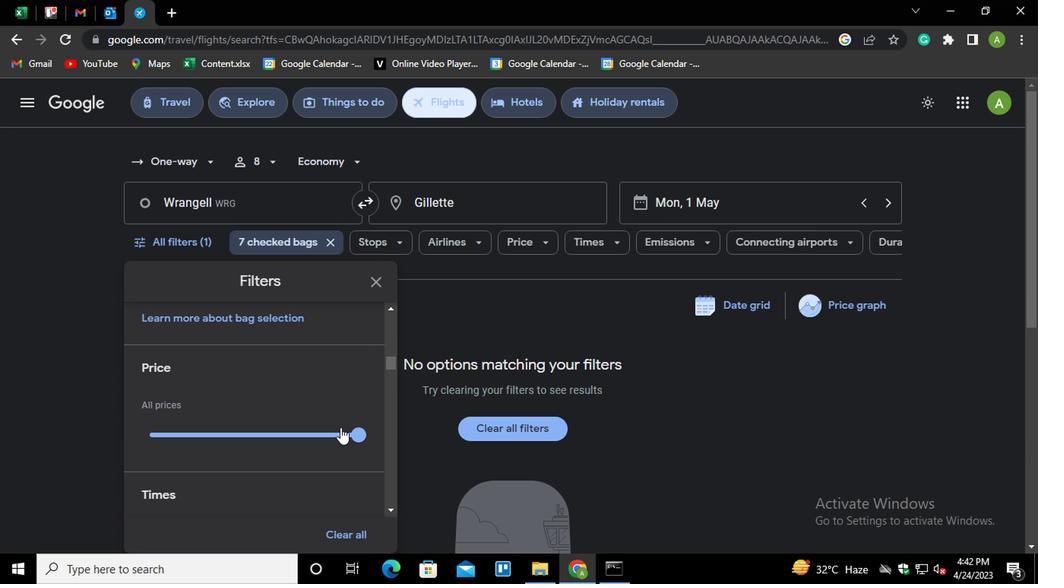 
Action: Mouse moved to (334, 449)
Screenshot: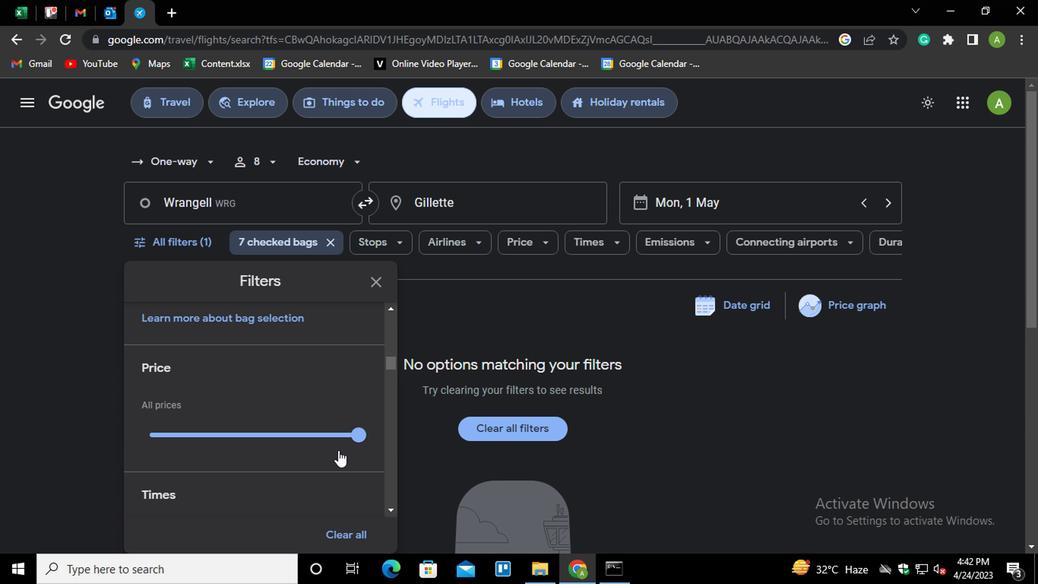 
Action: Mouse scrolled (334, 449) with delta (0, 0)
Screenshot: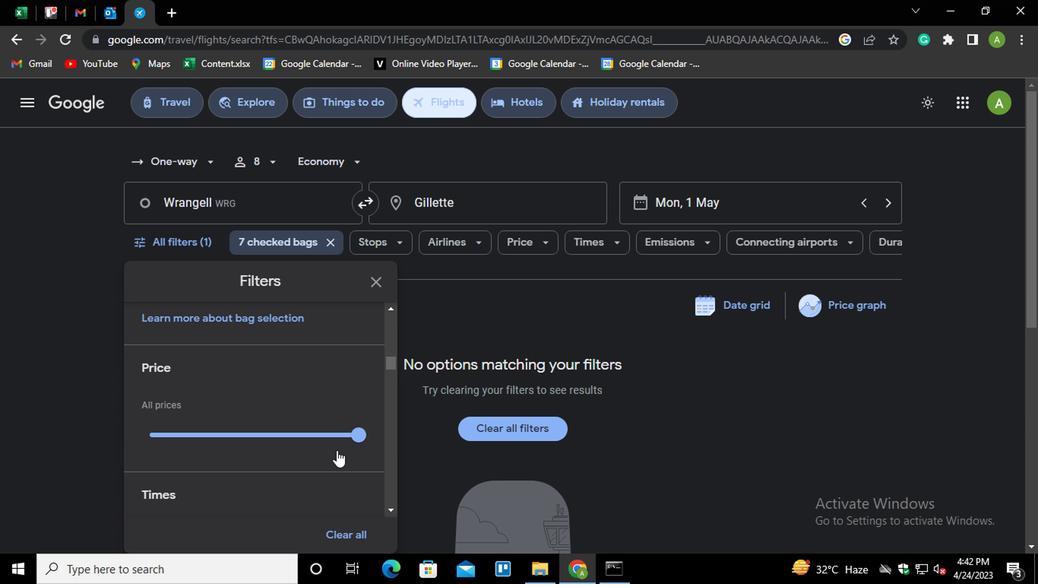 
Action: Mouse moved to (334, 449)
Screenshot: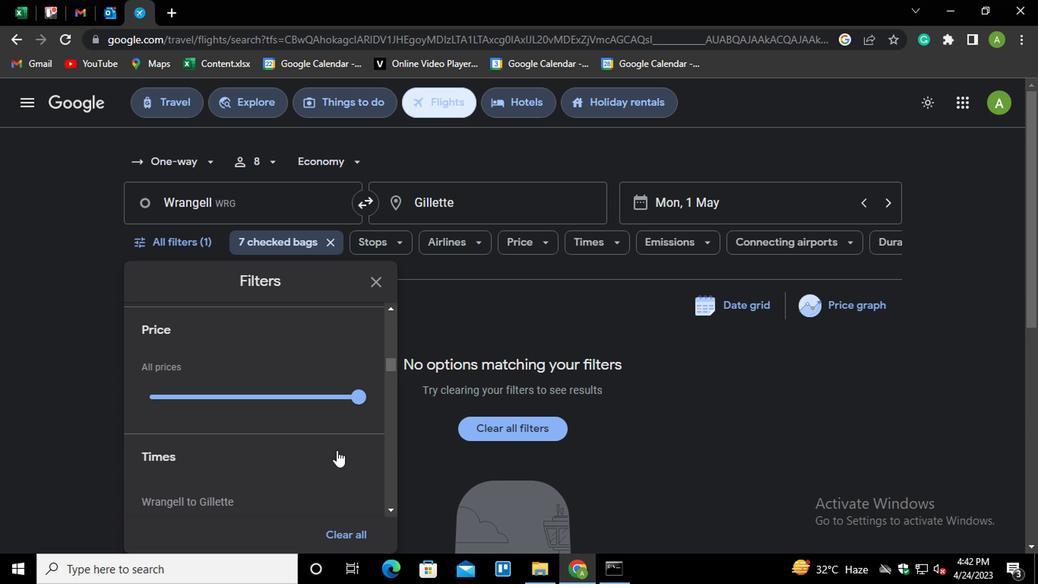 
Action: Mouse scrolled (334, 449) with delta (0, 0)
Screenshot: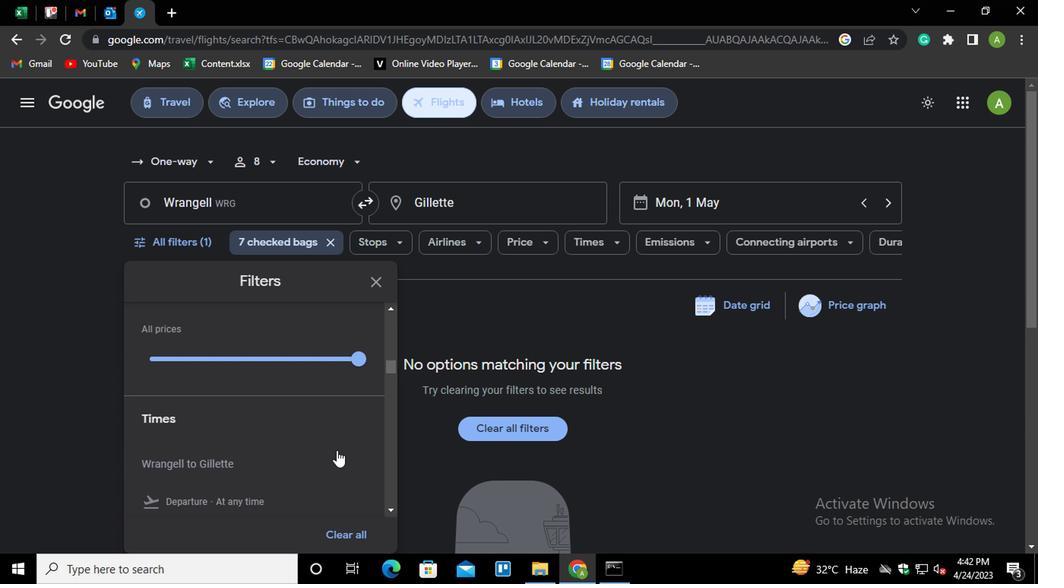 
Action: Mouse scrolled (334, 449) with delta (0, 0)
Screenshot: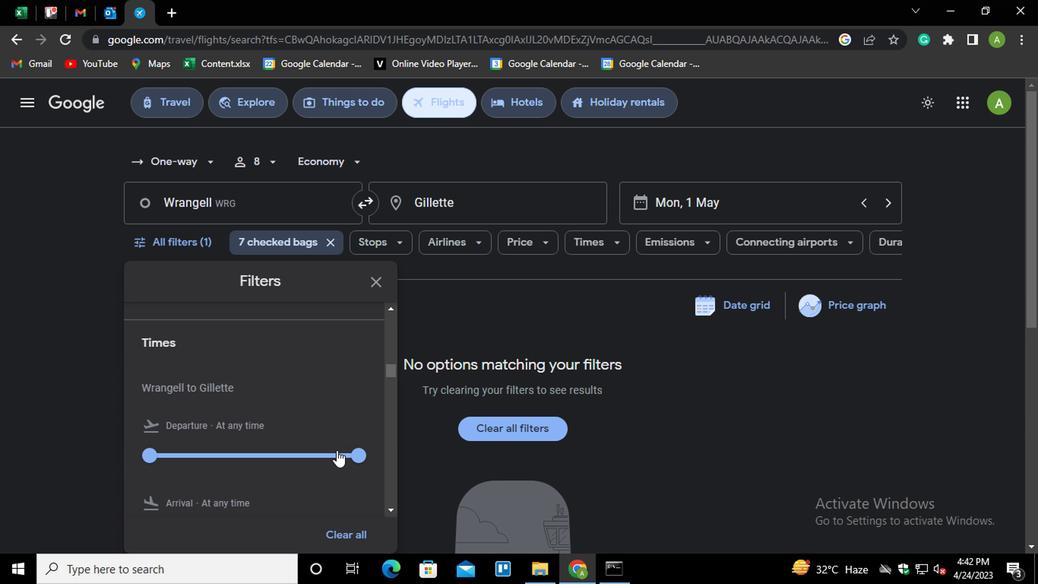 
Action: Mouse moved to (149, 375)
Screenshot: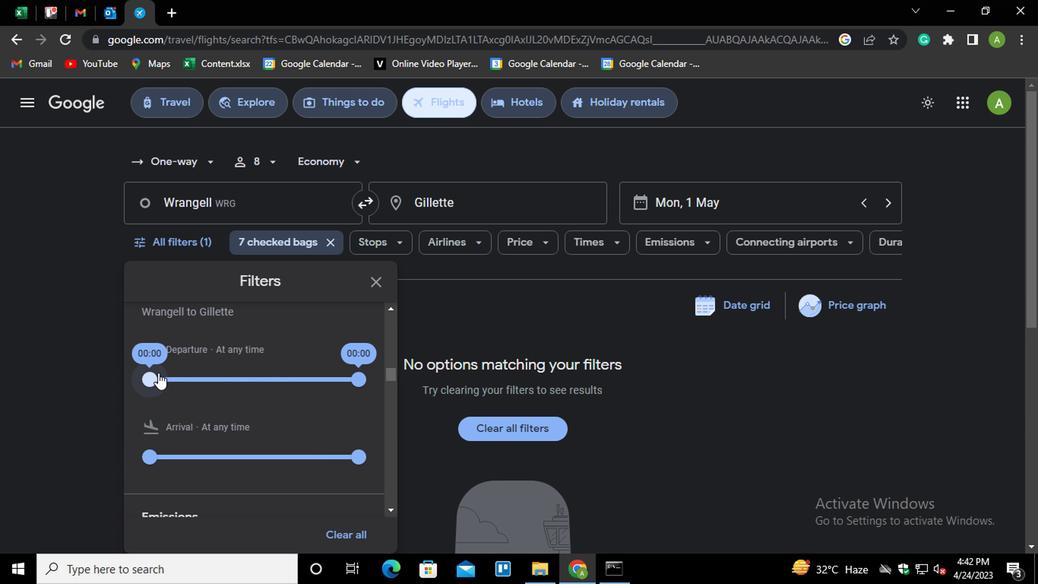 
Action: Mouse pressed left at (149, 375)
Screenshot: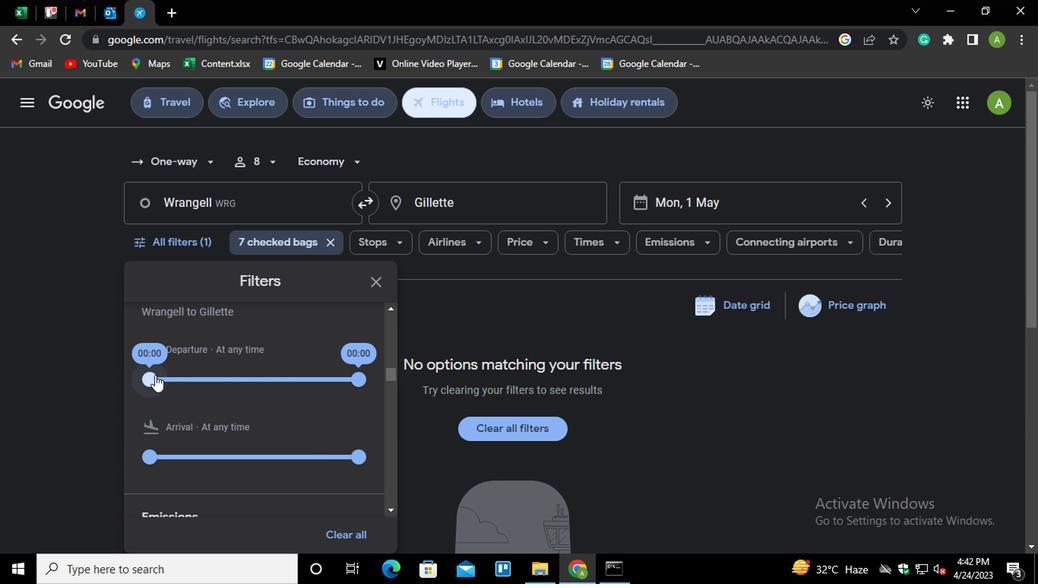 
Action: Mouse moved to (695, 476)
Screenshot: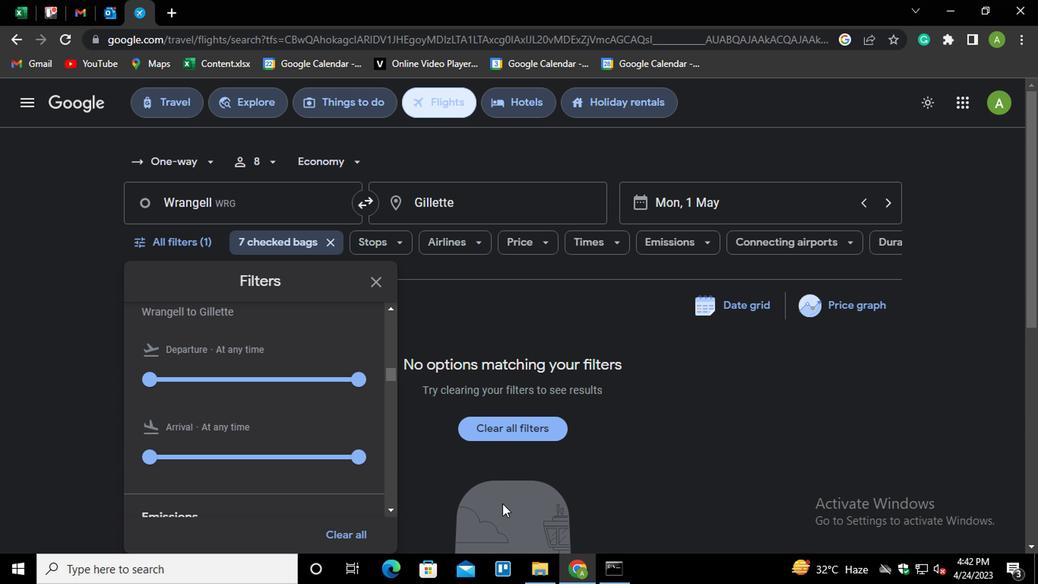 
Action: Mouse pressed left at (695, 476)
Screenshot: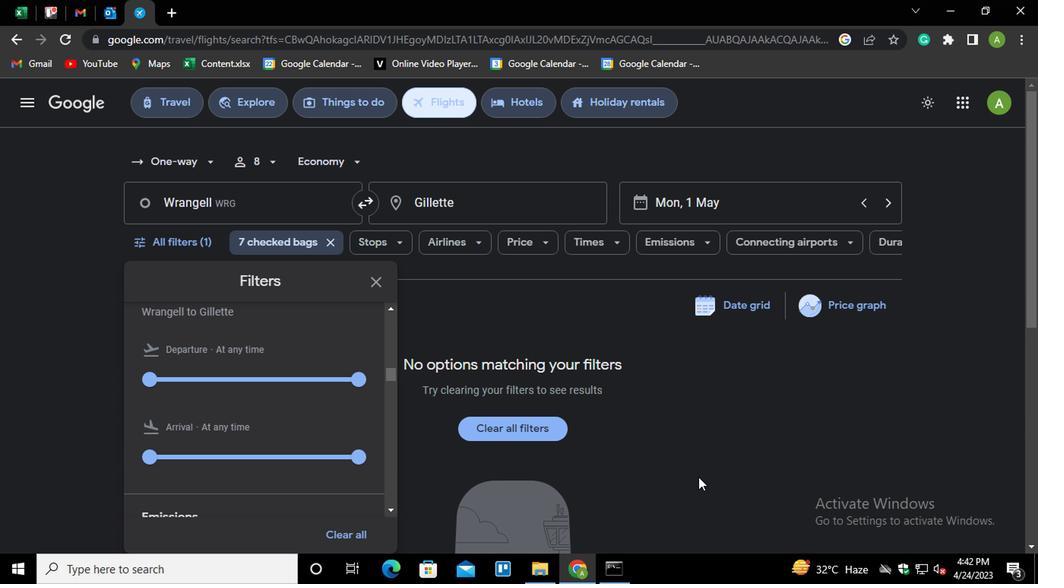 
